 Task: Search one way flight ticket for 4 adults, 1 infant in seat and 1 infant on lap in premium economy from San Diego: San Diego International Airport (lindbergh Field) to Jacksonville: Albert J. Ellis Airport on 5-3-2023. Choice of flights is JetBlue. Number of bags: 1 checked bag. Price is upto 107000. Outbound departure time preference is 20:00.
Action: Mouse moved to (300, 256)
Screenshot: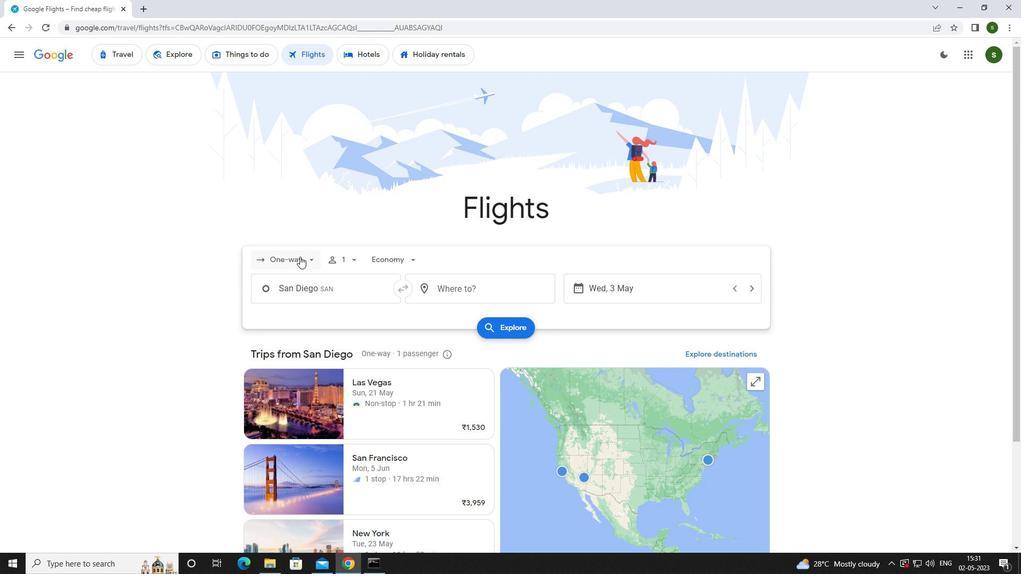 
Action: Mouse pressed left at (300, 256)
Screenshot: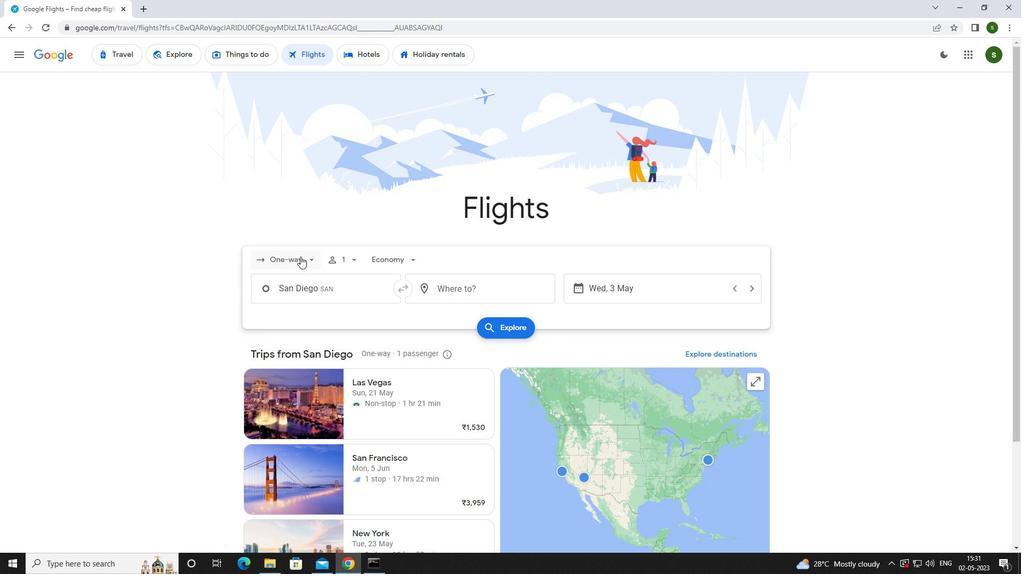 
Action: Mouse moved to (300, 307)
Screenshot: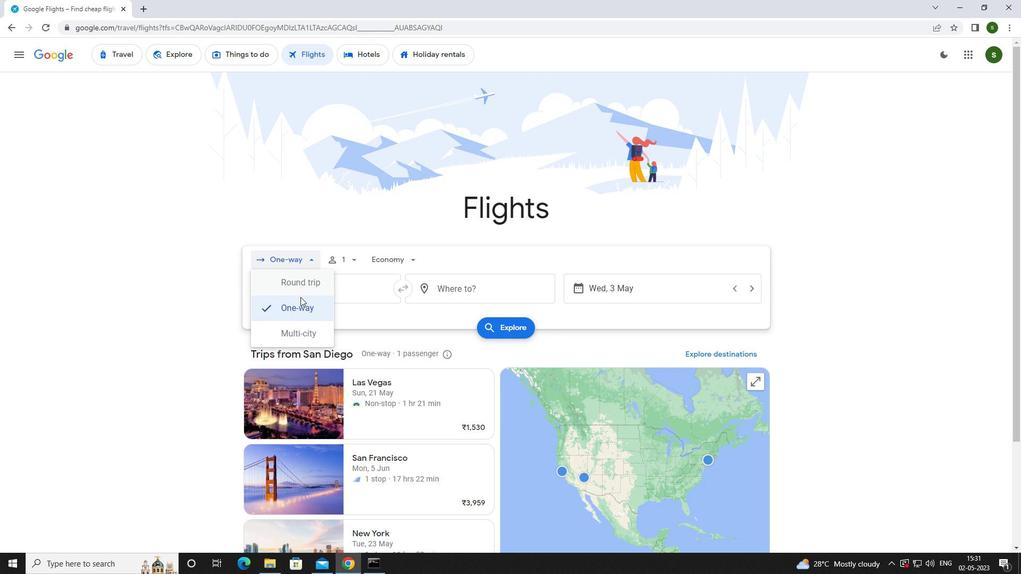 
Action: Mouse pressed left at (300, 307)
Screenshot: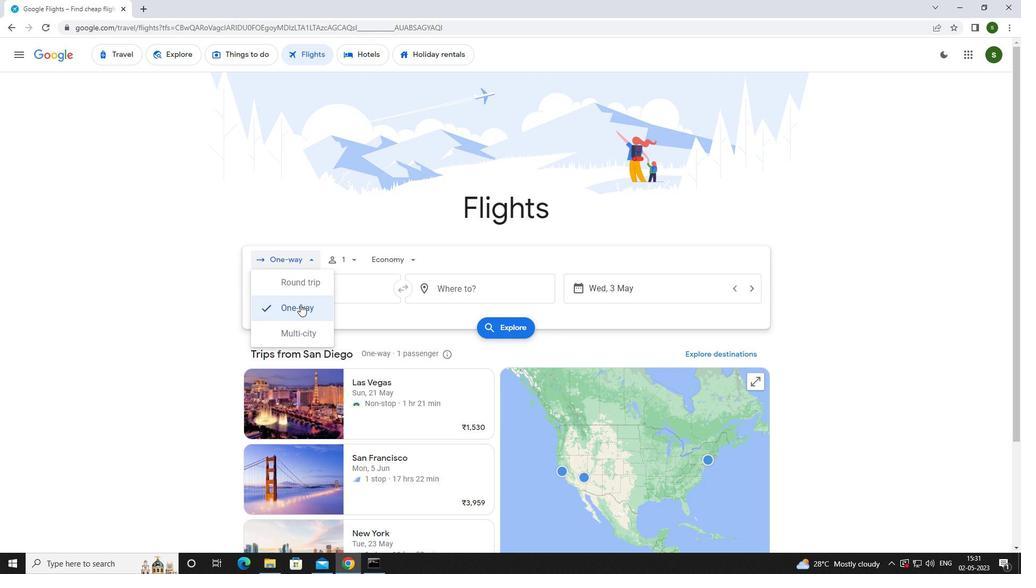 
Action: Mouse moved to (351, 260)
Screenshot: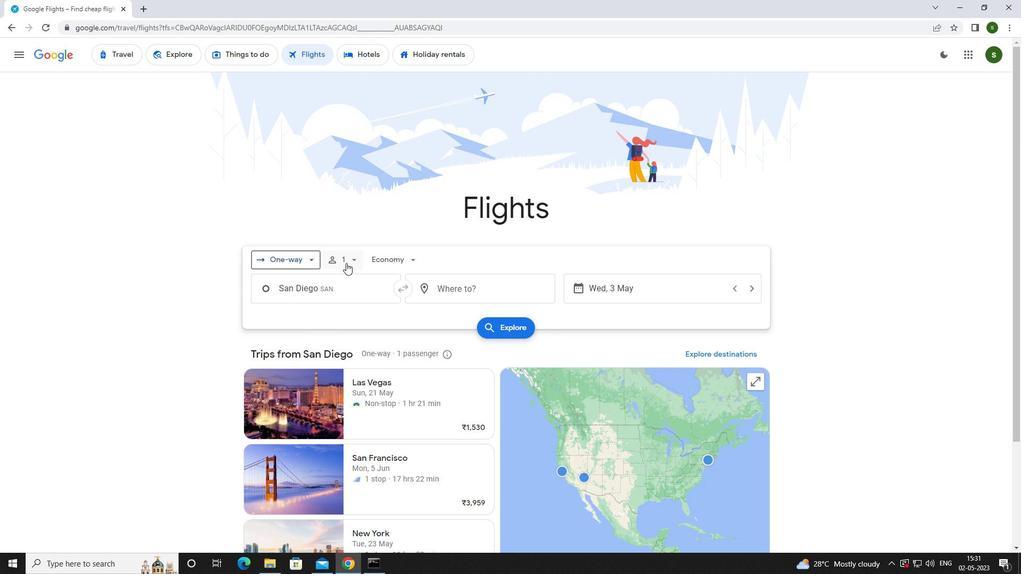 
Action: Mouse pressed left at (351, 260)
Screenshot: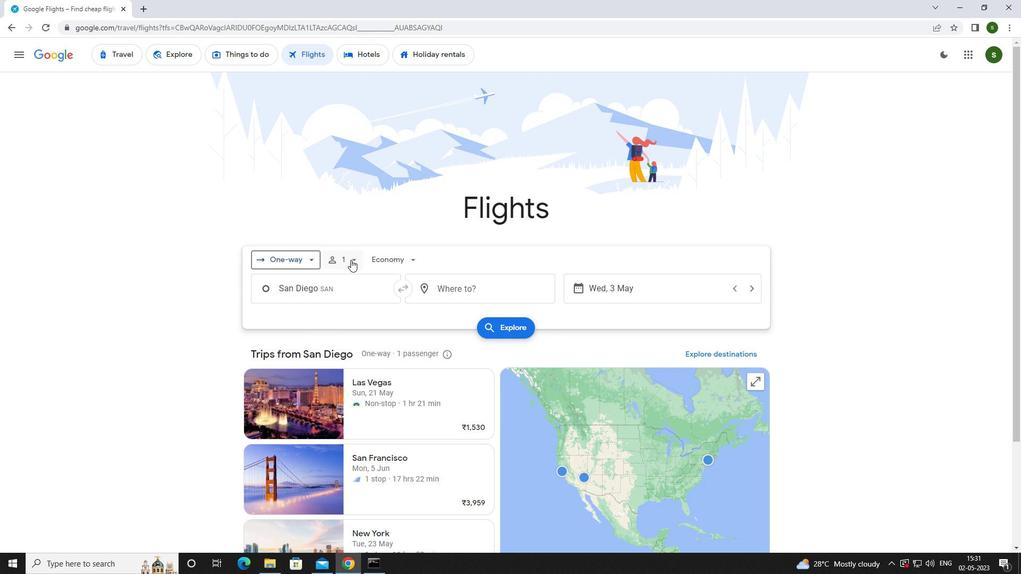 
Action: Mouse moved to (431, 284)
Screenshot: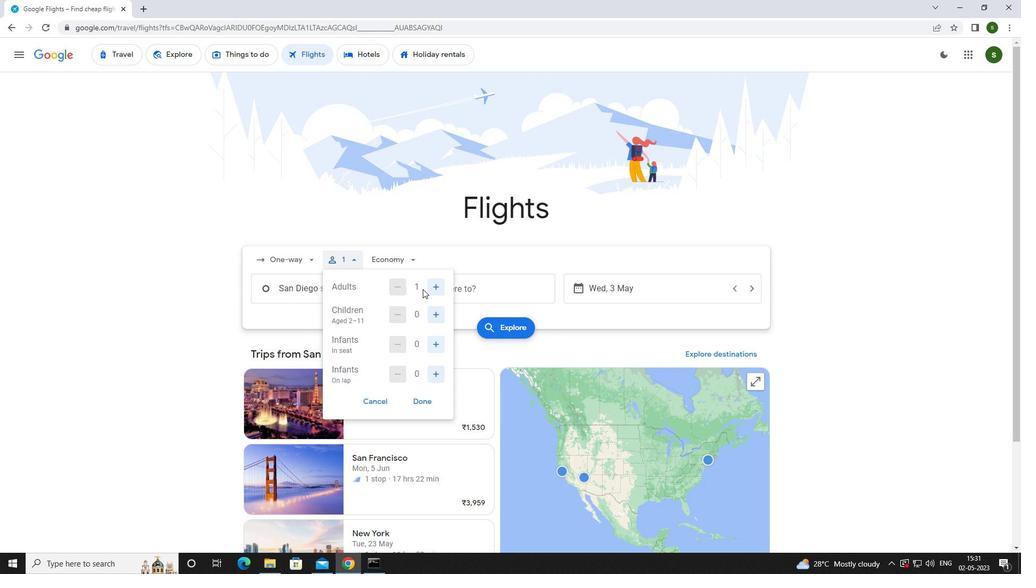 
Action: Mouse pressed left at (431, 284)
Screenshot: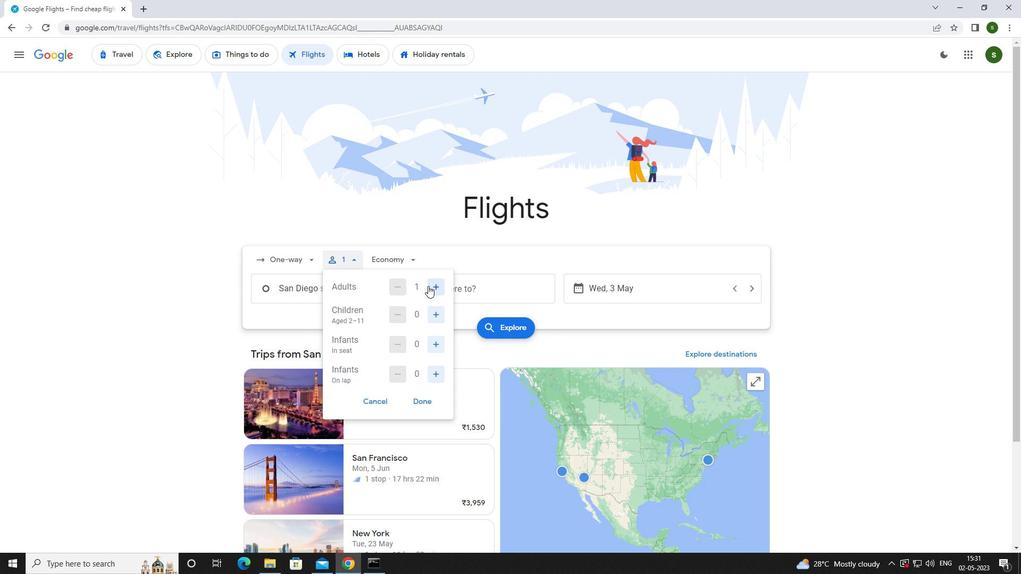 
Action: Mouse pressed left at (431, 284)
Screenshot: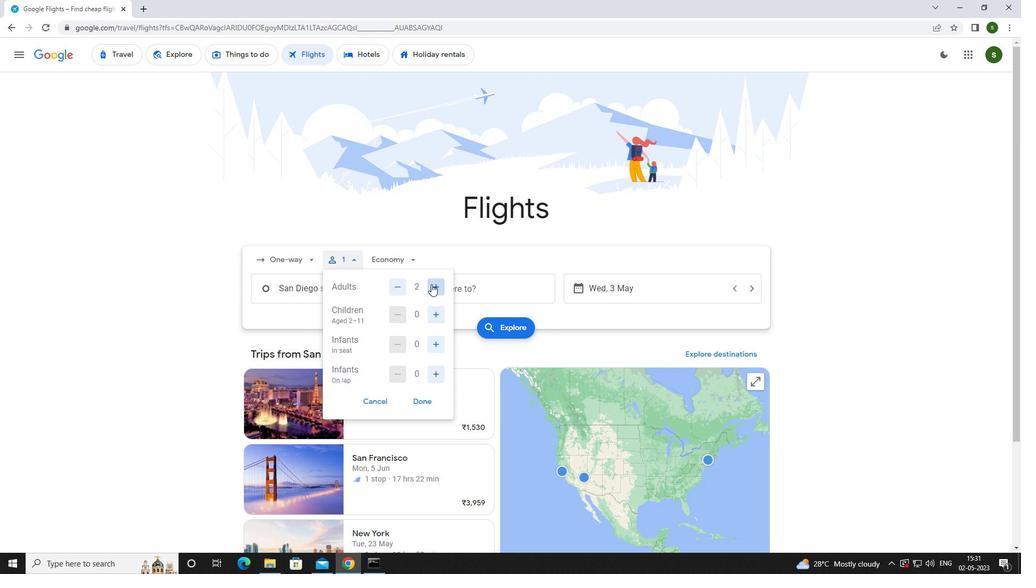 
Action: Mouse pressed left at (431, 284)
Screenshot: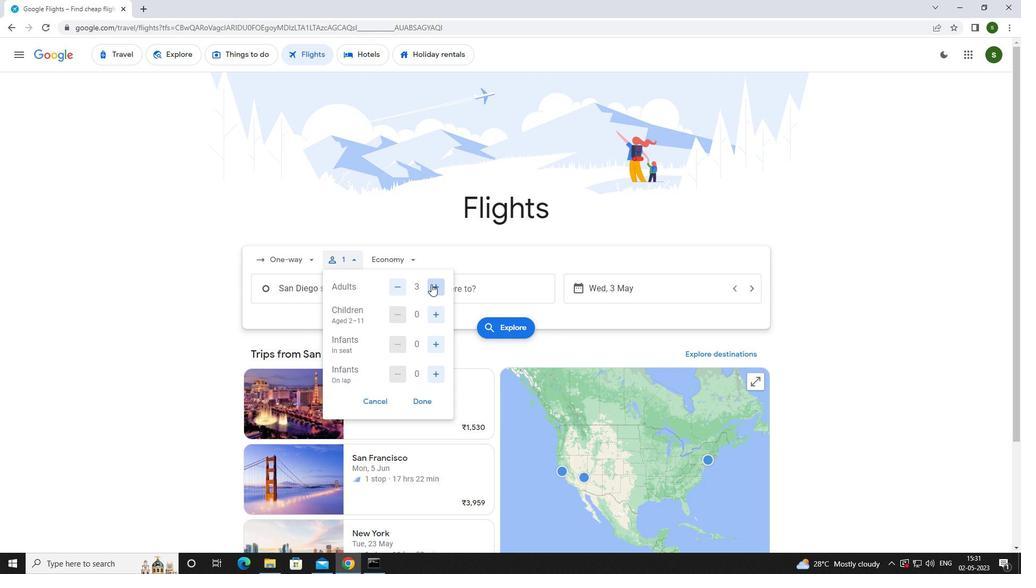 
Action: Mouse moved to (435, 348)
Screenshot: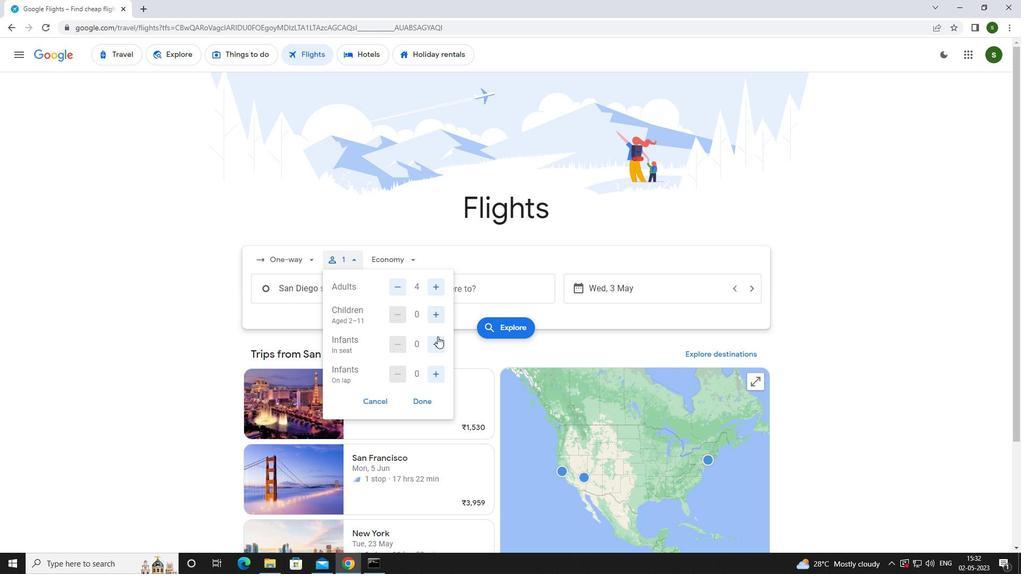 
Action: Mouse pressed left at (435, 348)
Screenshot: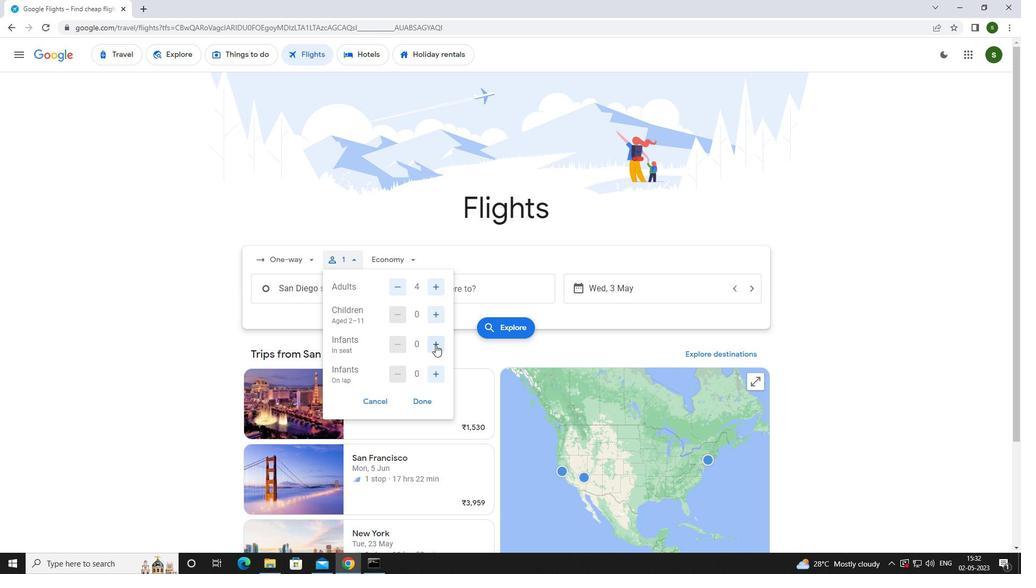 
Action: Mouse moved to (435, 377)
Screenshot: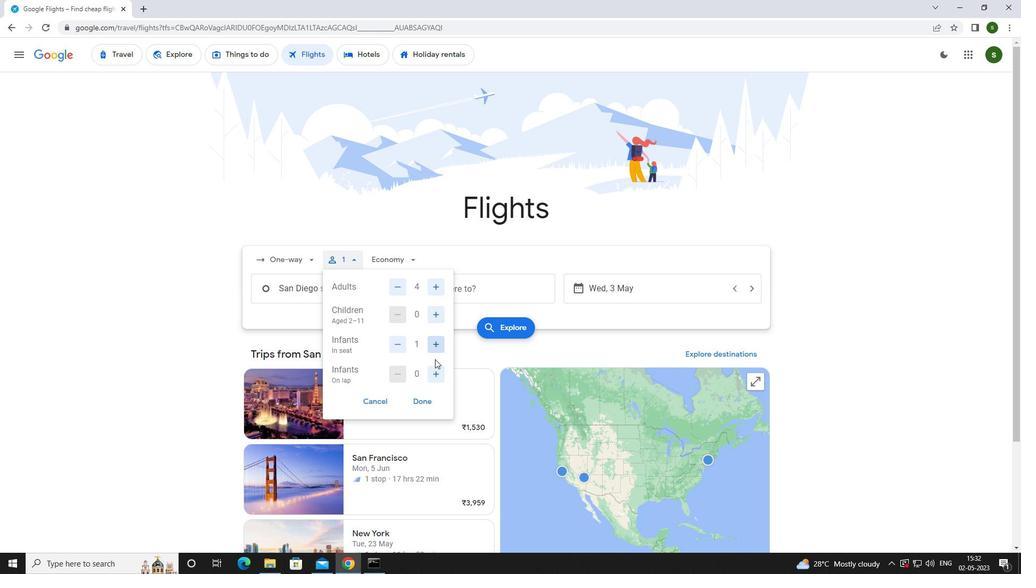 
Action: Mouse pressed left at (435, 377)
Screenshot: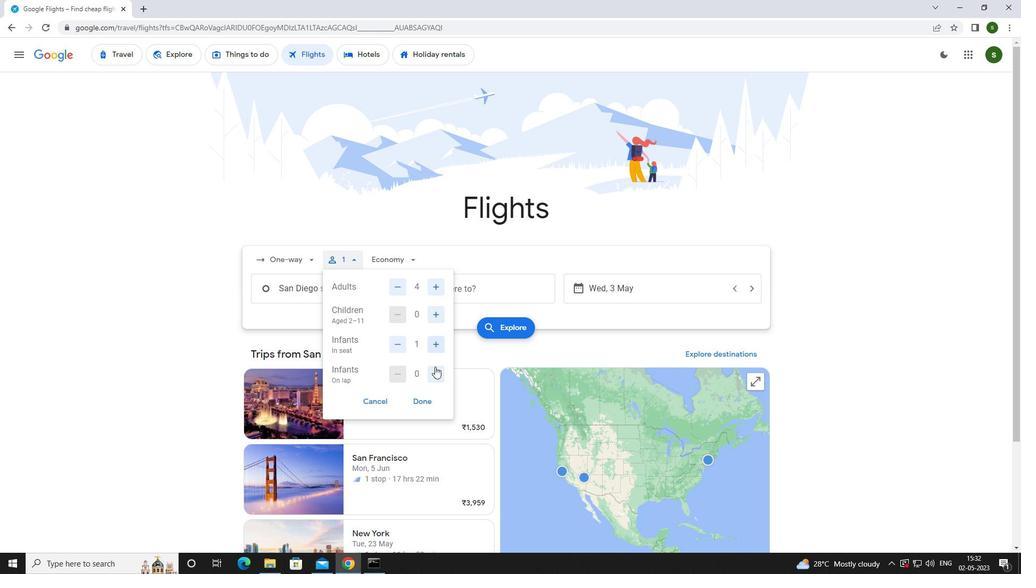 
Action: Mouse moved to (406, 266)
Screenshot: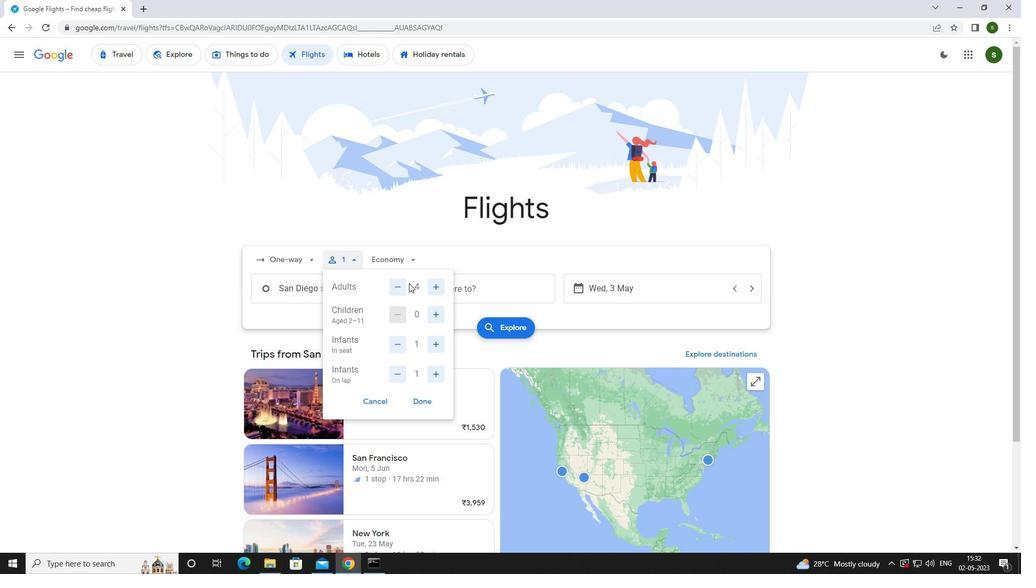 
Action: Mouse pressed left at (406, 266)
Screenshot: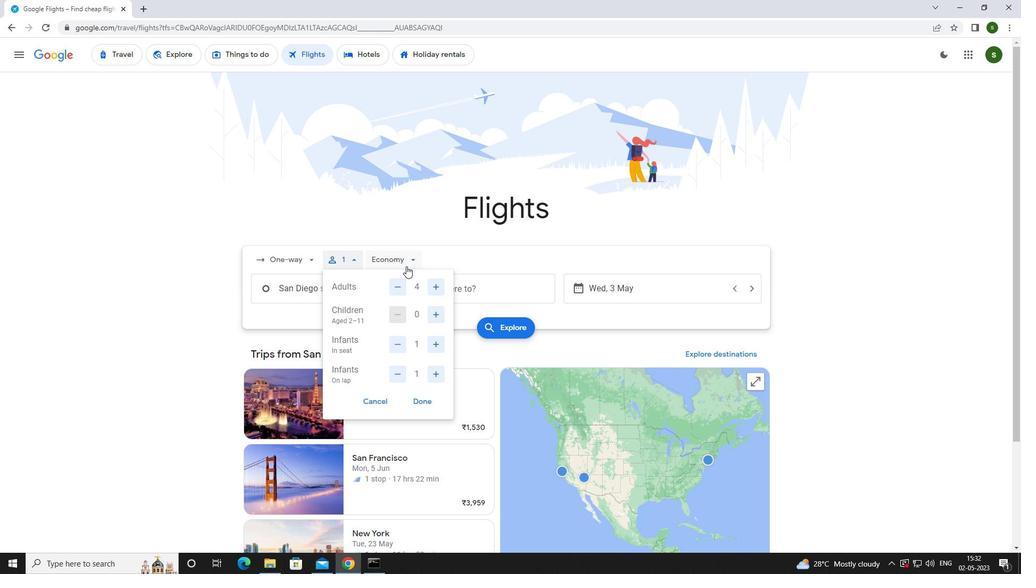 
Action: Mouse moved to (409, 305)
Screenshot: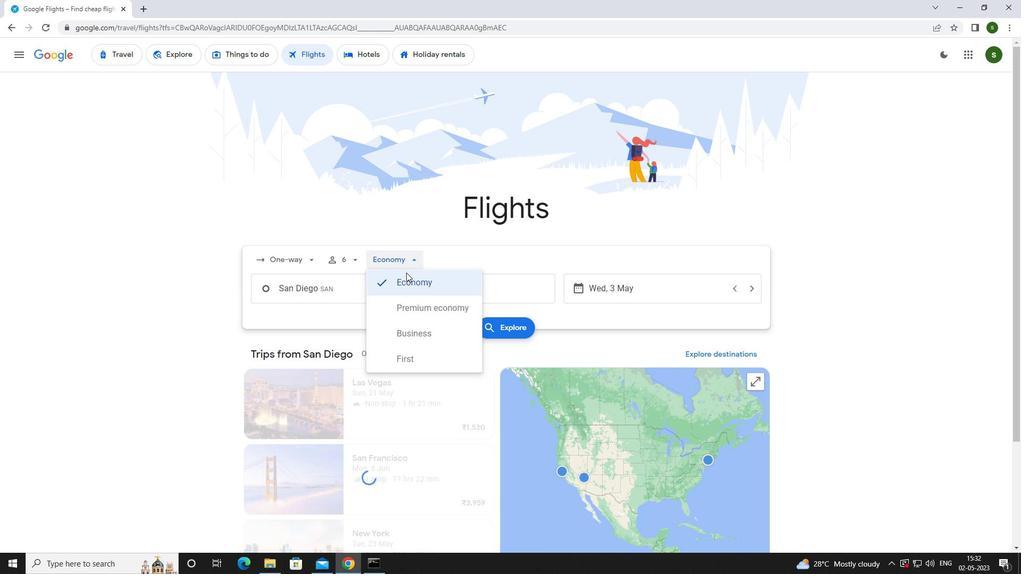 
Action: Mouse pressed left at (409, 305)
Screenshot: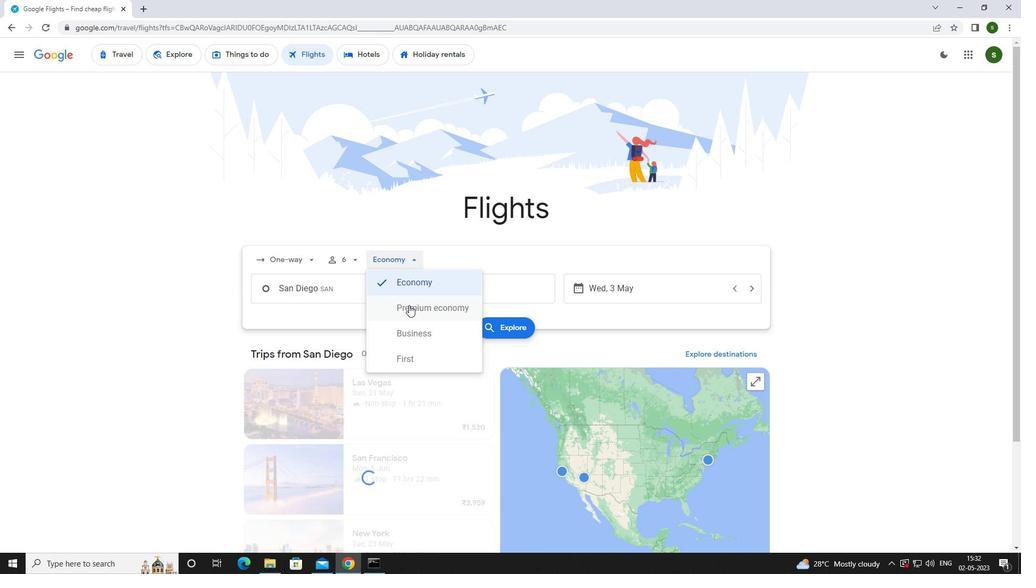
Action: Mouse moved to (370, 292)
Screenshot: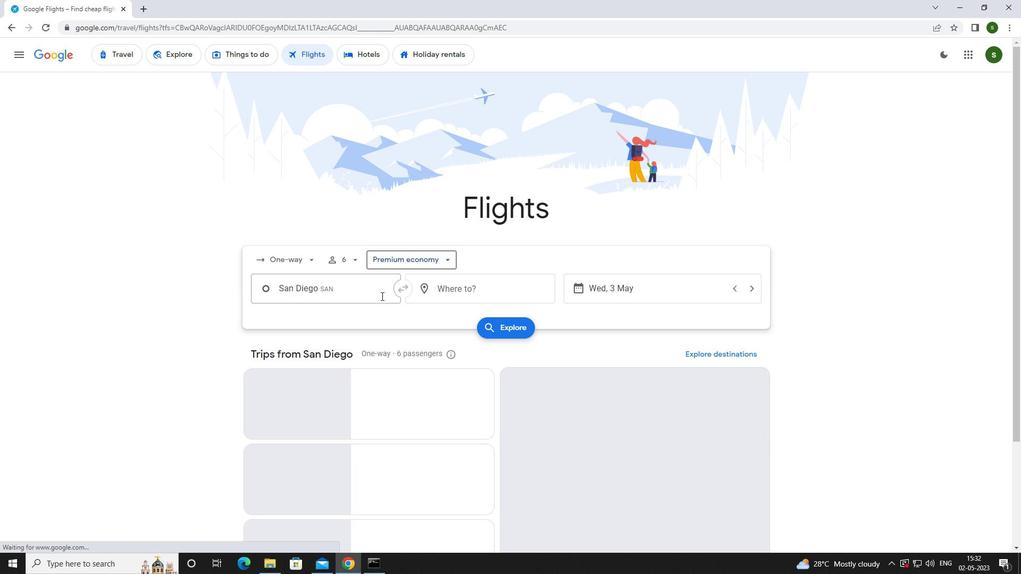 
Action: Mouse pressed left at (370, 292)
Screenshot: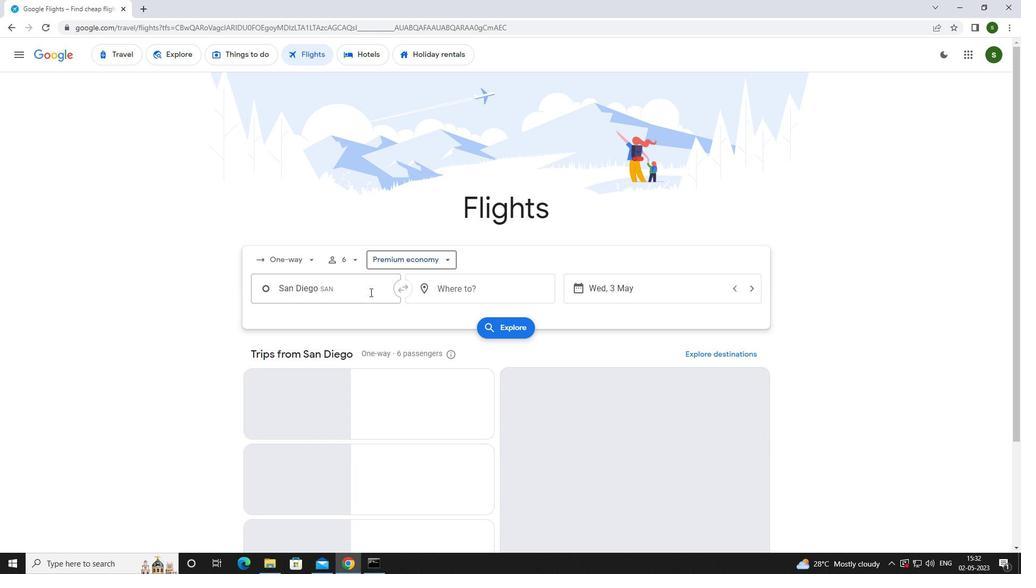
Action: Mouse moved to (369, 292)
Screenshot: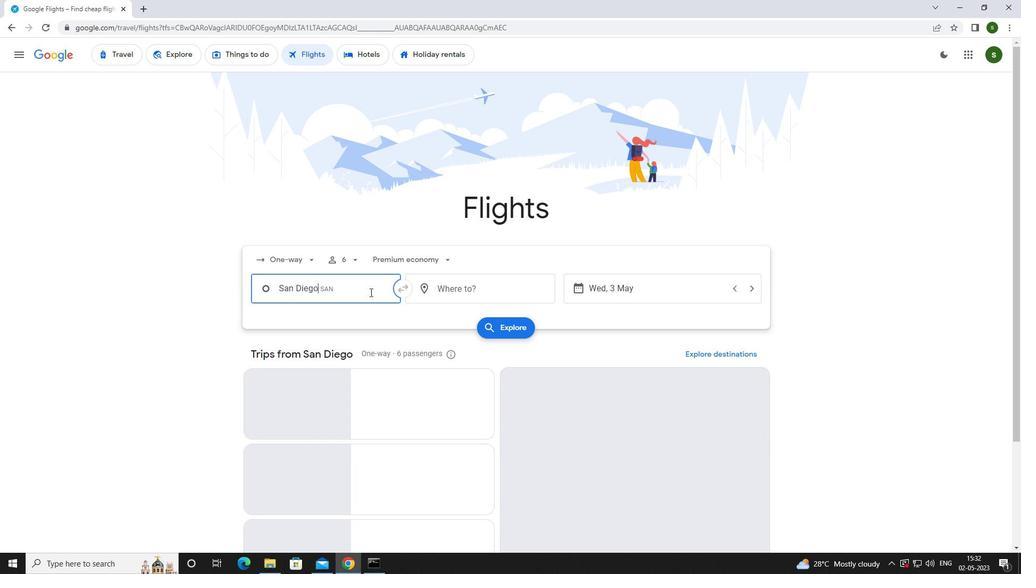 
Action: Key pressed <Key.caps_lock>s<Key.caps_lock>an<Key.space><Key.caps_lock>d<Key.caps_lock>iego
Screenshot: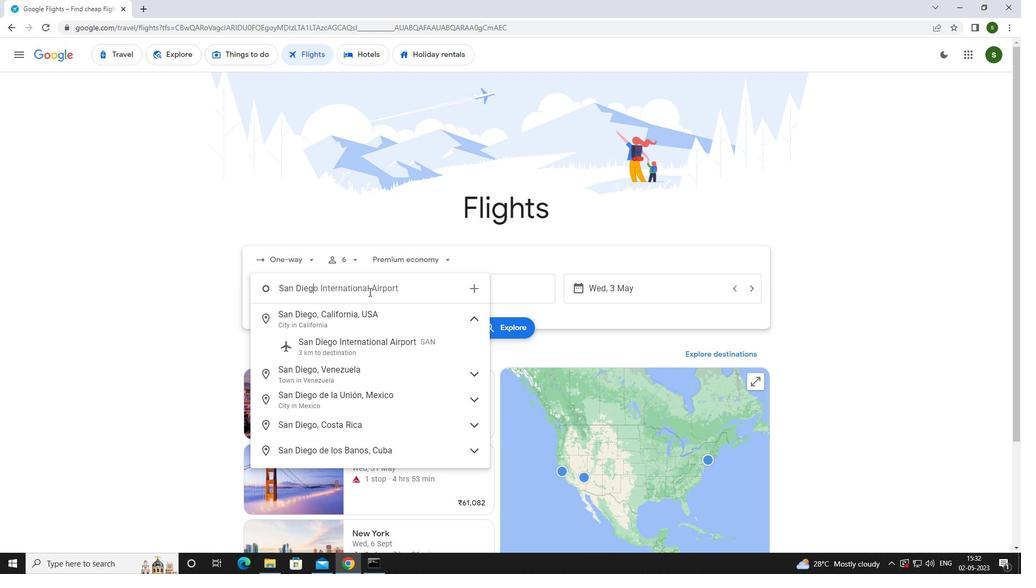 
Action: Mouse moved to (356, 344)
Screenshot: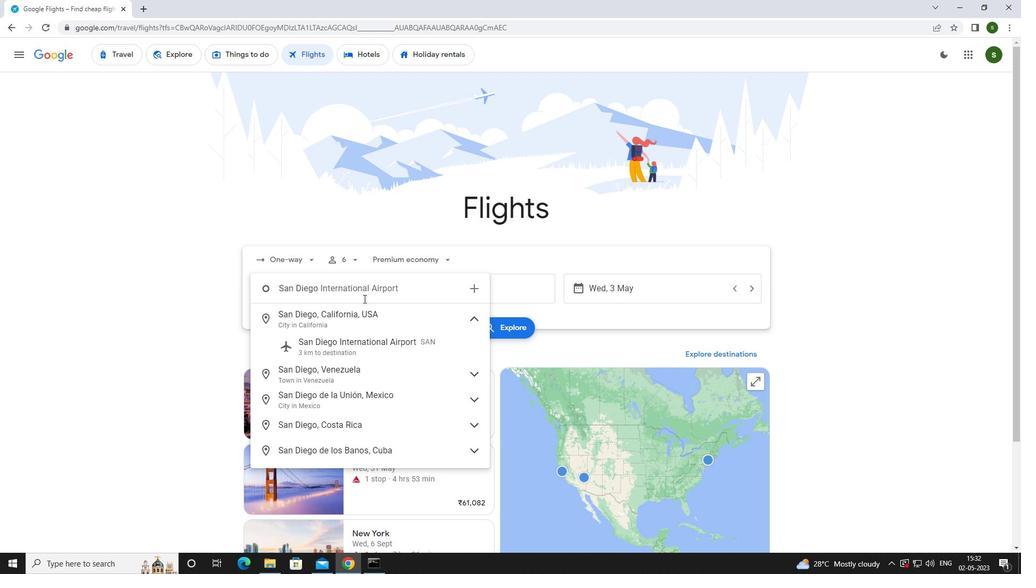 
Action: Mouse pressed left at (356, 344)
Screenshot: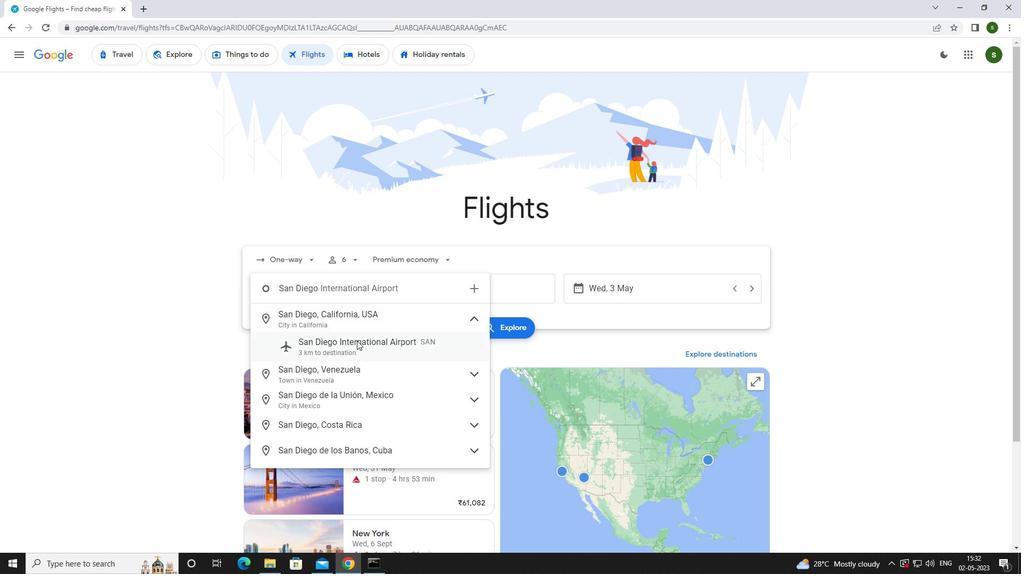 
Action: Mouse moved to (472, 290)
Screenshot: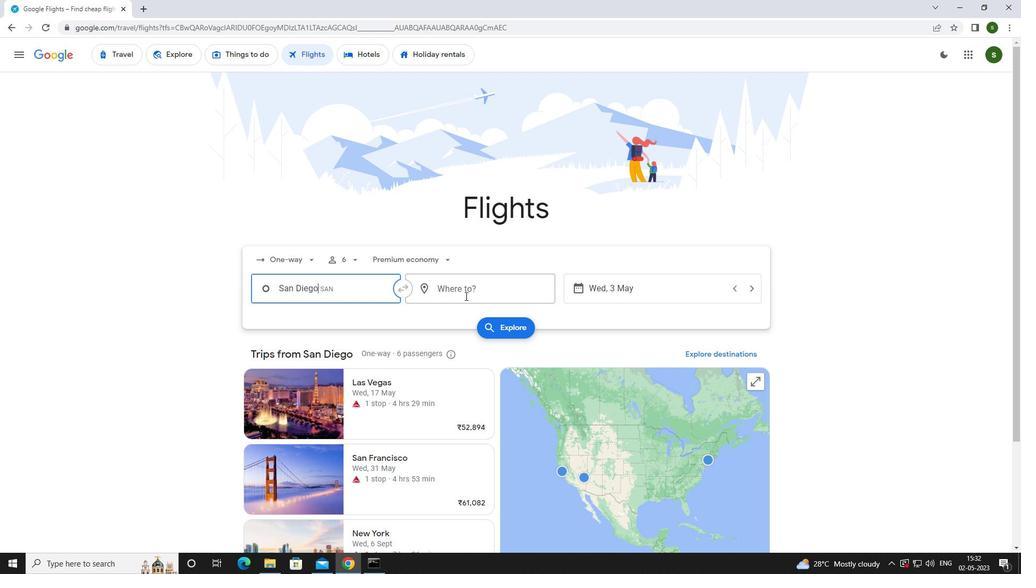 
Action: Mouse pressed left at (472, 290)
Screenshot: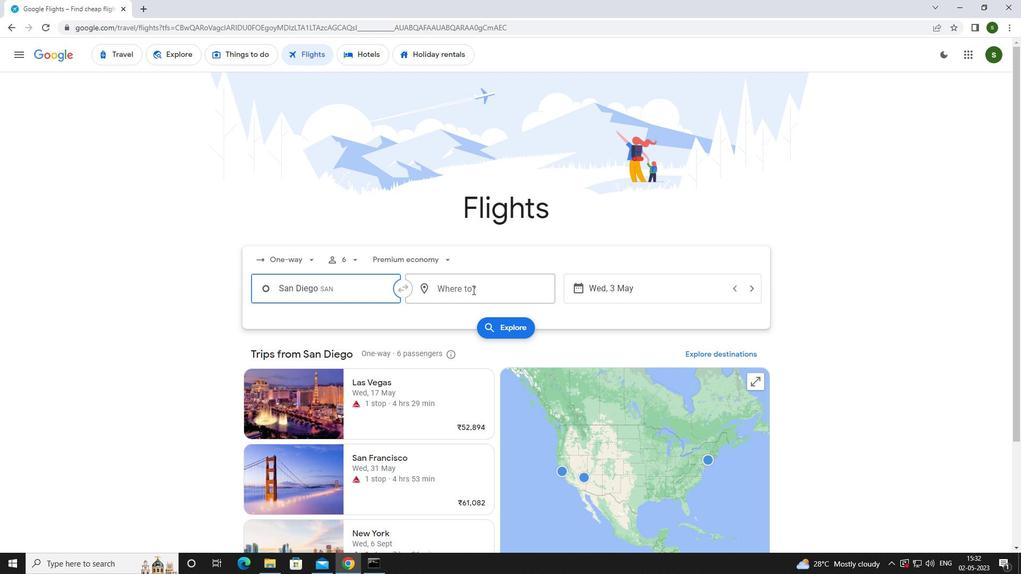 
Action: Mouse moved to (441, 299)
Screenshot: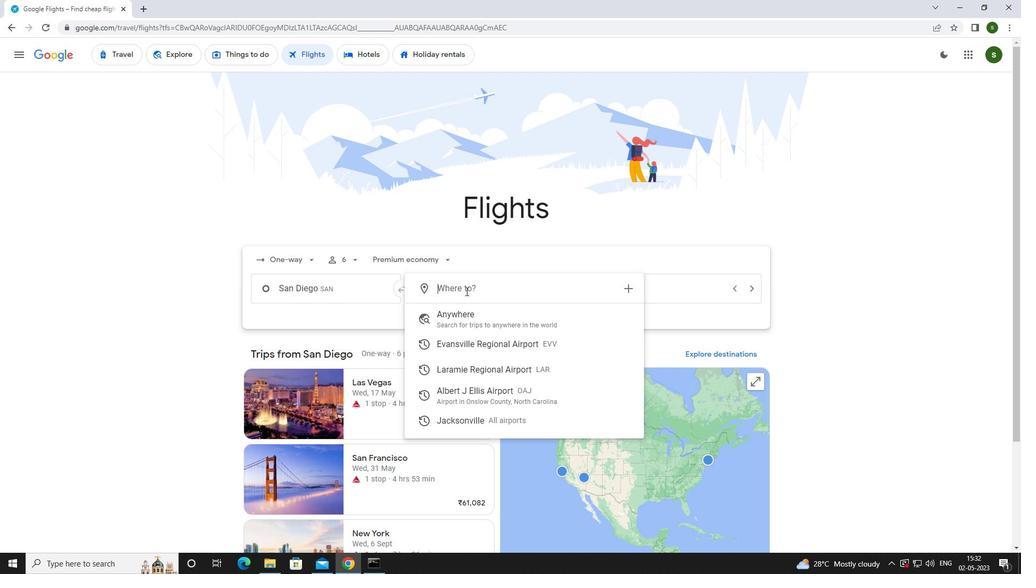 
Action: Key pressed <Key.caps_lock>a<Key.caps_lock>lbert<Key.space>
Screenshot: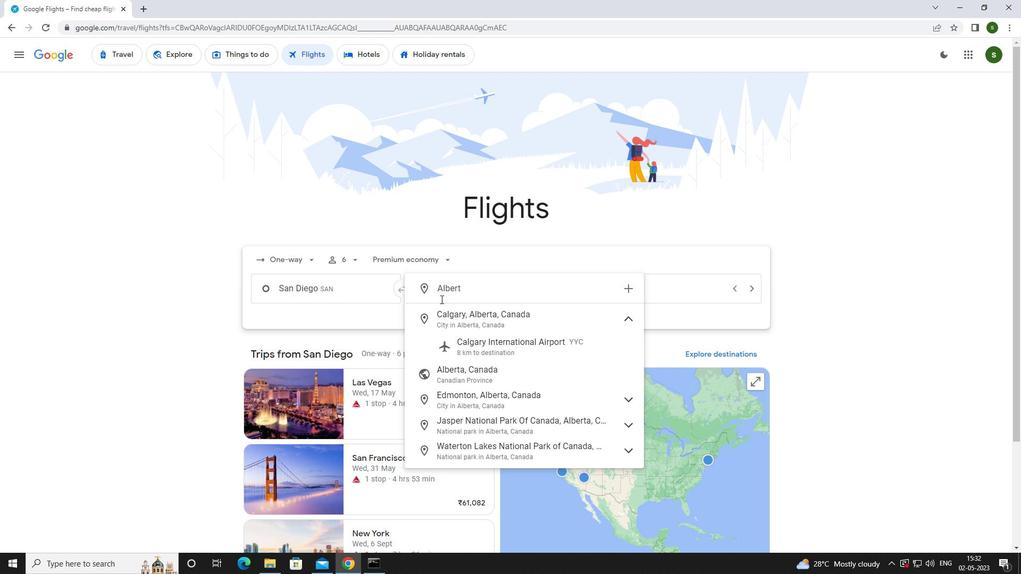 
Action: Mouse moved to (474, 318)
Screenshot: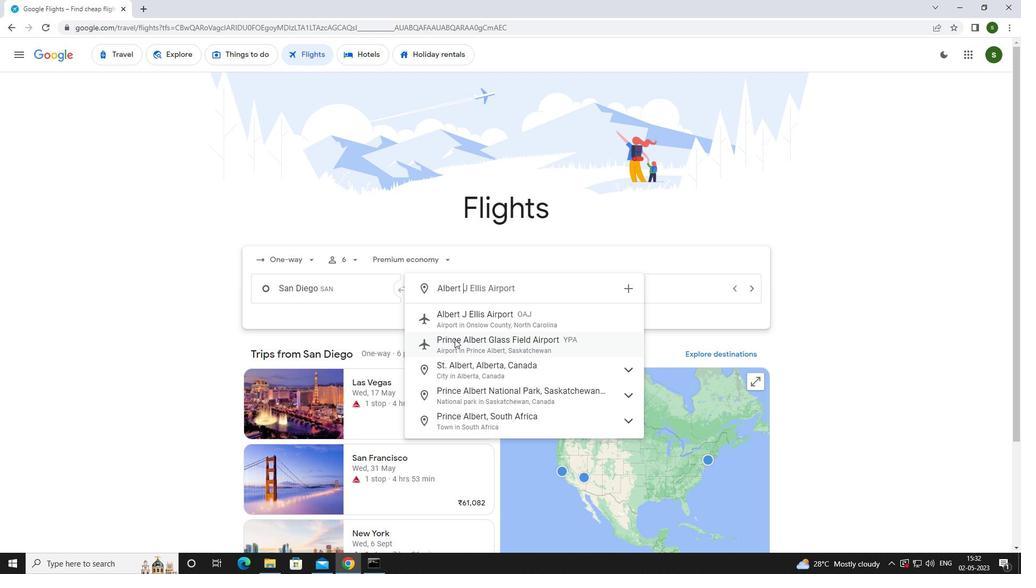 
Action: Mouse pressed left at (474, 318)
Screenshot: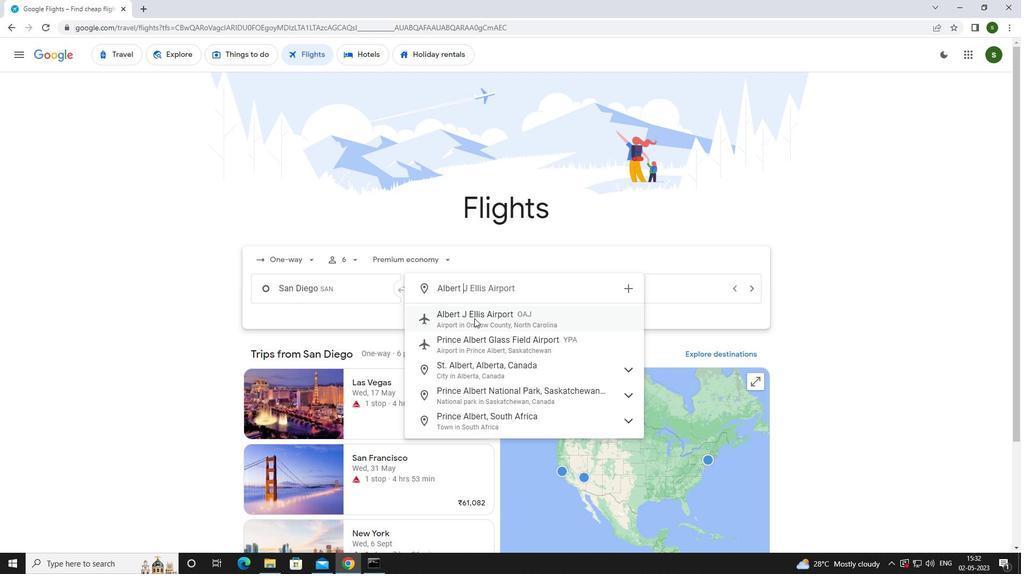 
Action: Mouse moved to (635, 294)
Screenshot: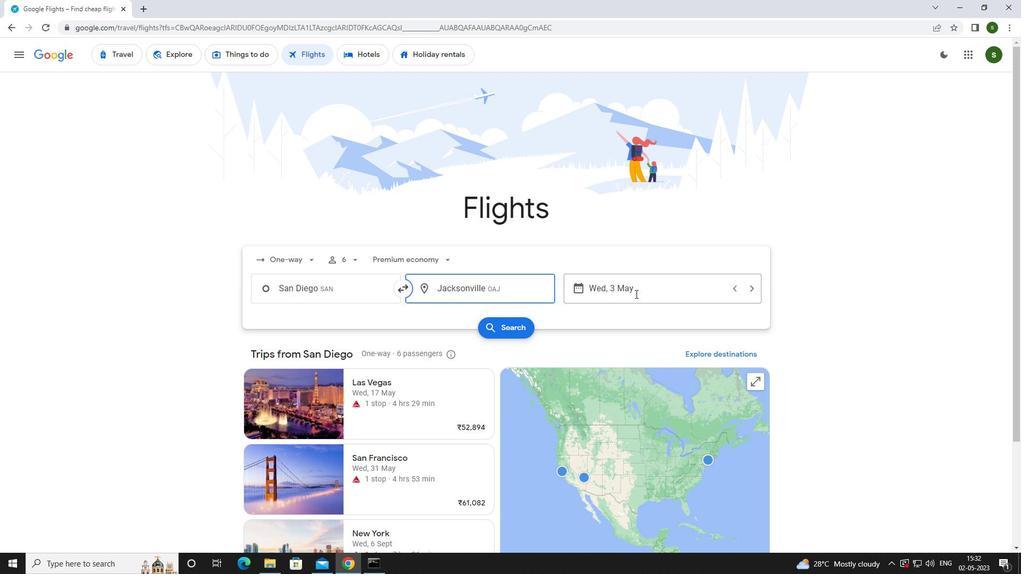 
Action: Mouse pressed left at (635, 294)
Screenshot: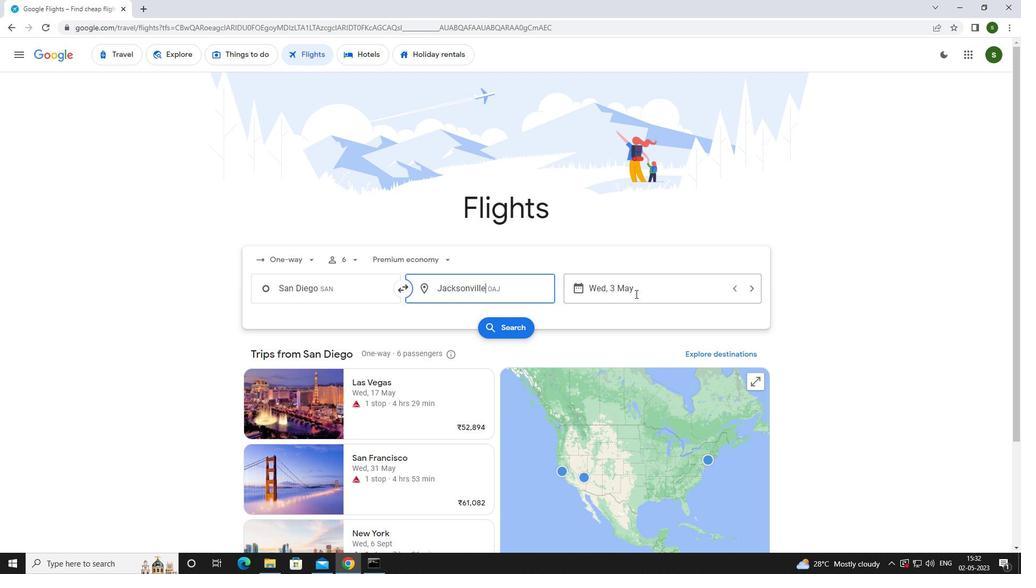 
Action: Mouse moved to (455, 365)
Screenshot: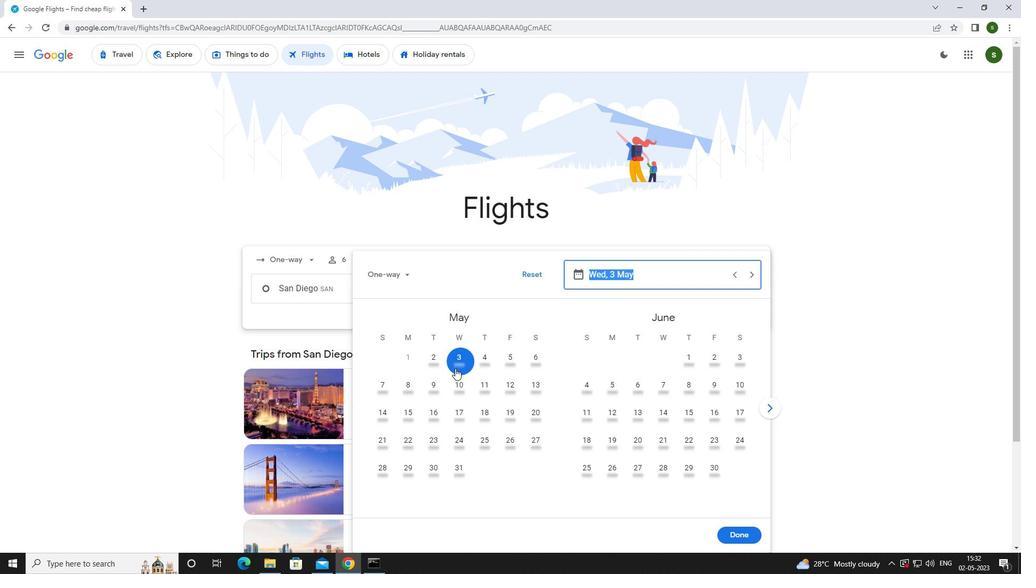 
Action: Mouse pressed left at (455, 365)
Screenshot: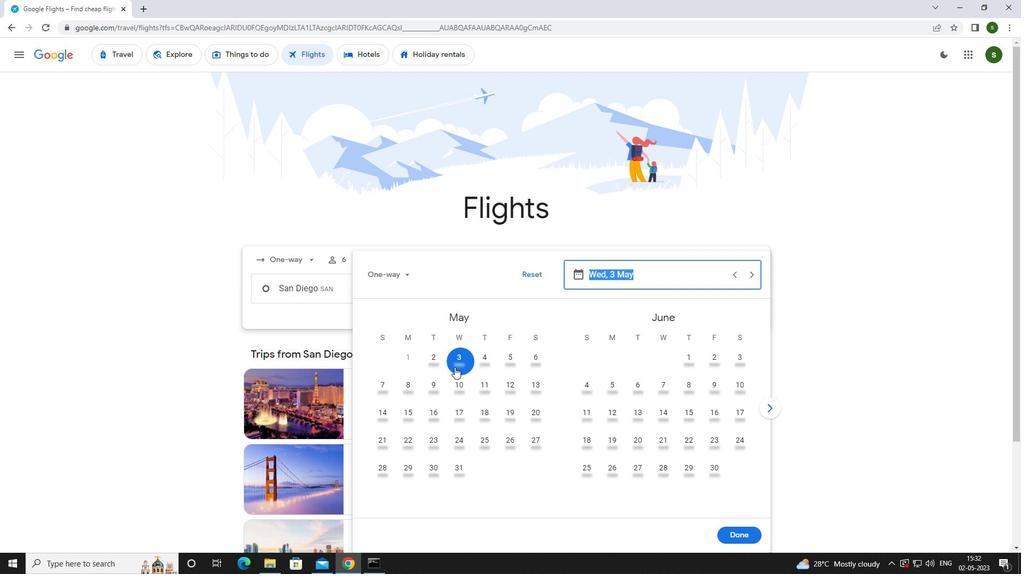 
Action: Mouse moved to (726, 534)
Screenshot: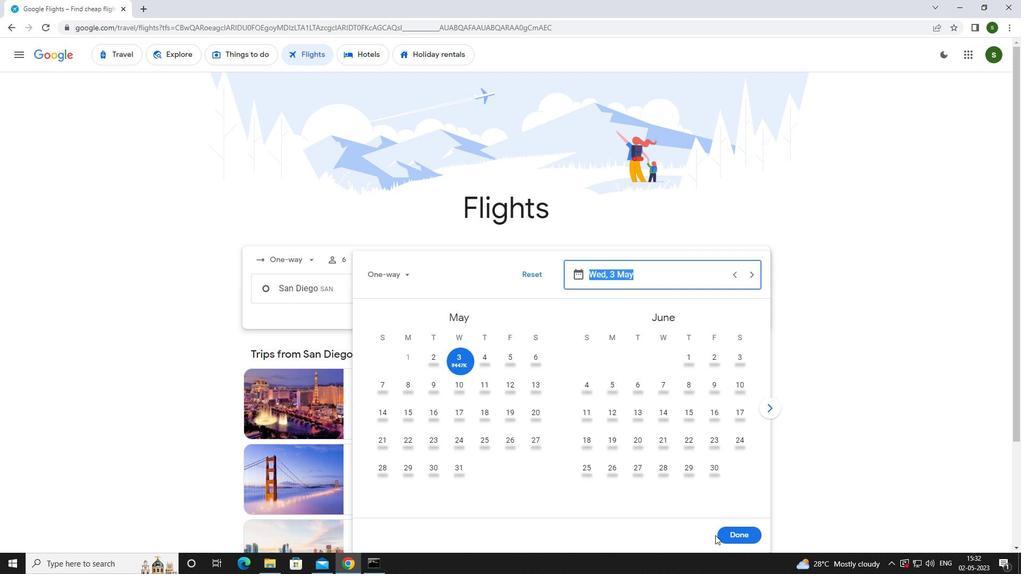 
Action: Mouse pressed left at (726, 534)
Screenshot: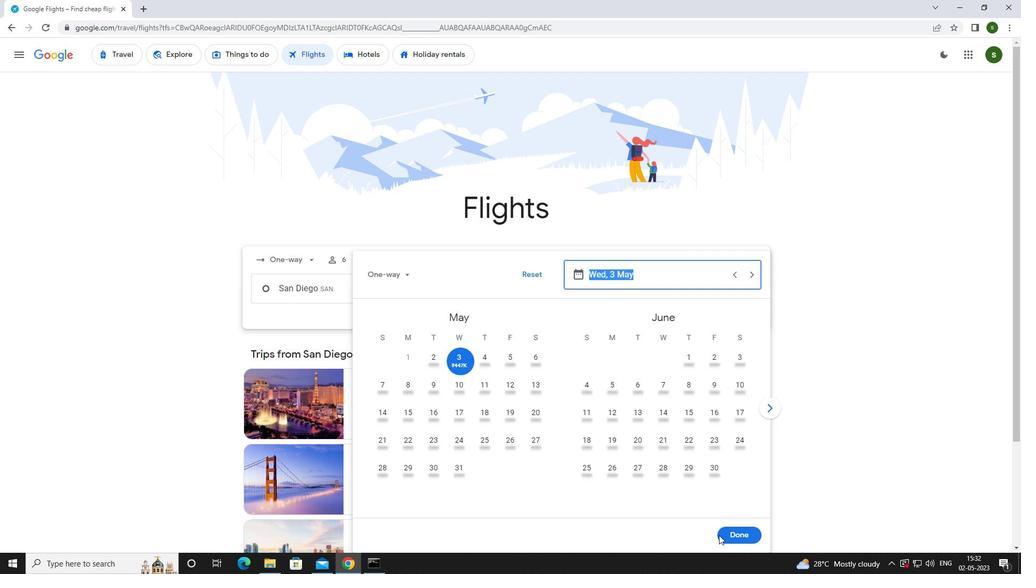 
Action: Mouse moved to (506, 322)
Screenshot: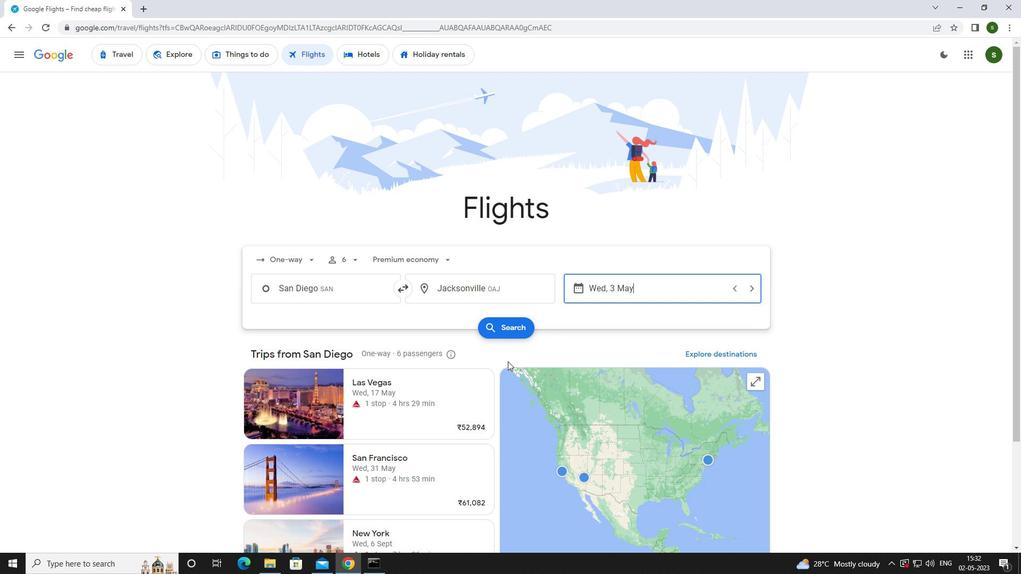 
Action: Mouse pressed left at (506, 322)
Screenshot: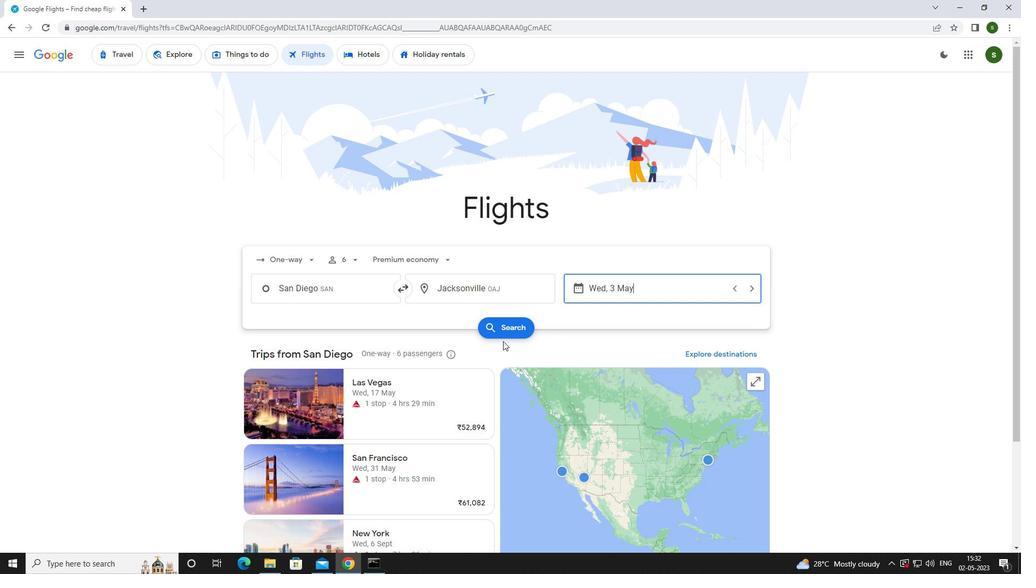 
Action: Mouse moved to (268, 151)
Screenshot: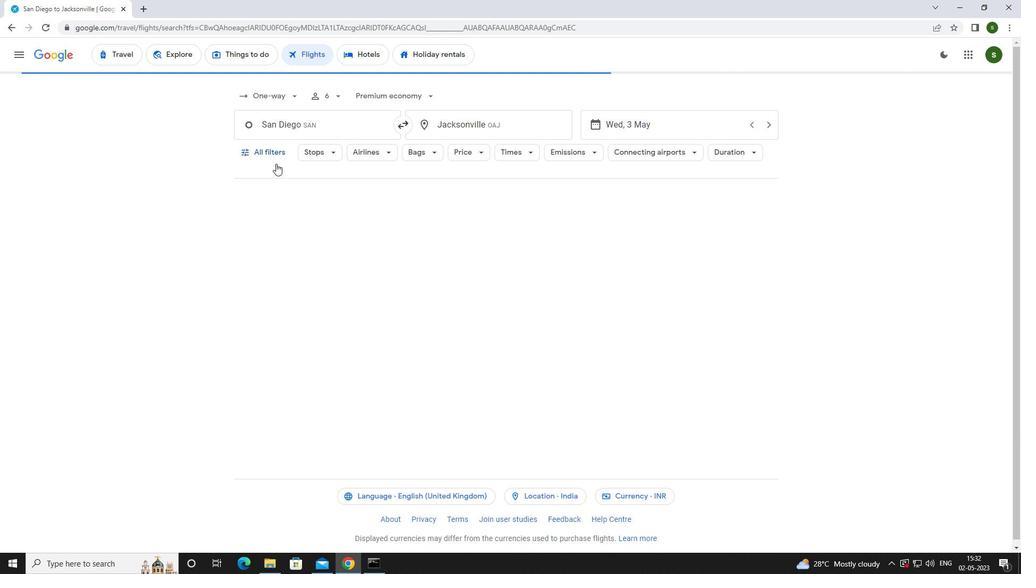 
Action: Mouse pressed left at (268, 151)
Screenshot: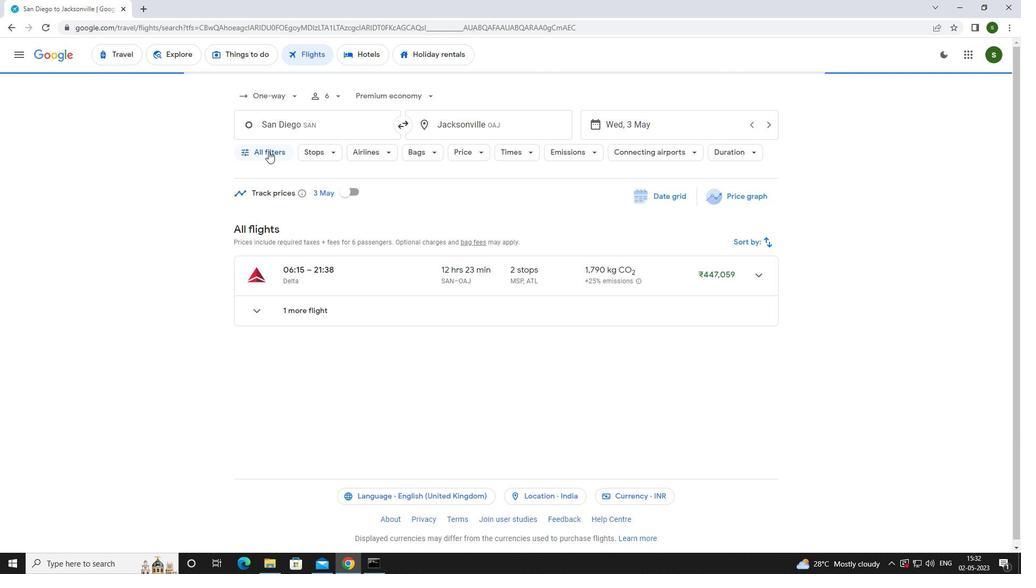 
Action: Mouse moved to (400, 377)
Screenshot: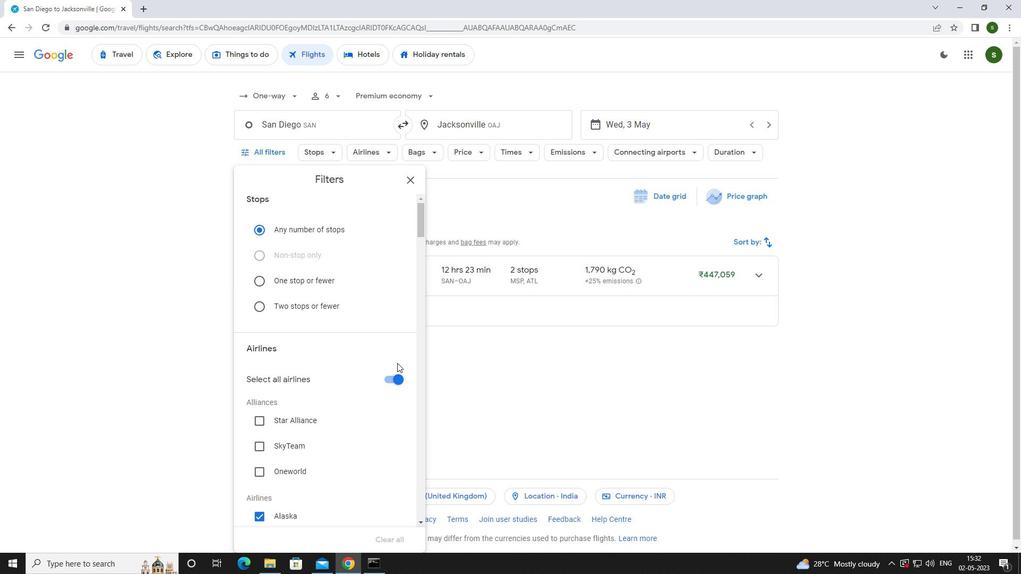 
Action: Mouse pressed left at (400, 377)
Screenshot: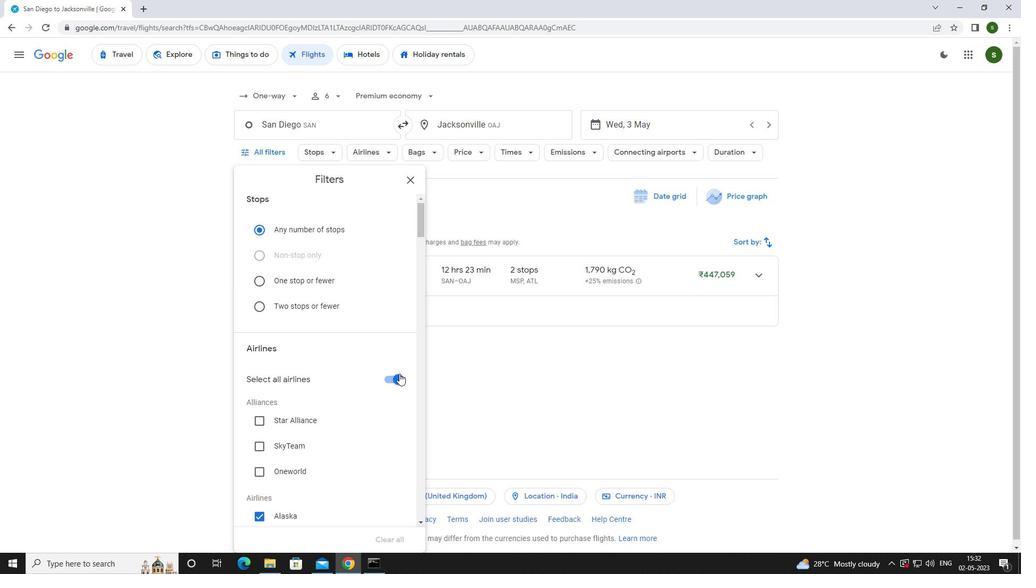 
Action: Mouse moved to (360, 327)
Screenshot: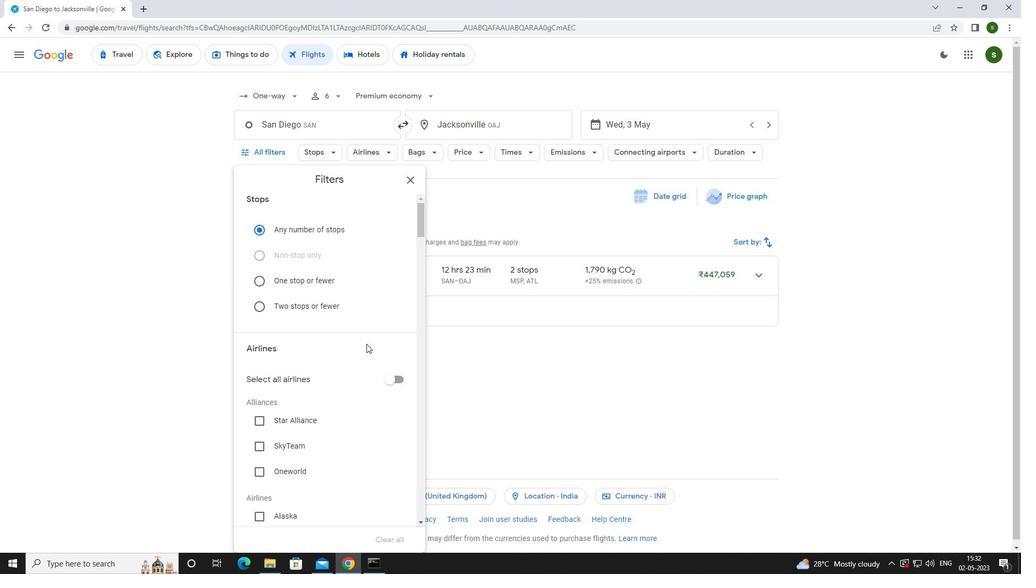 
Action: Mouse scrolled (360, 326) with delta (0, 0)
Screenshot: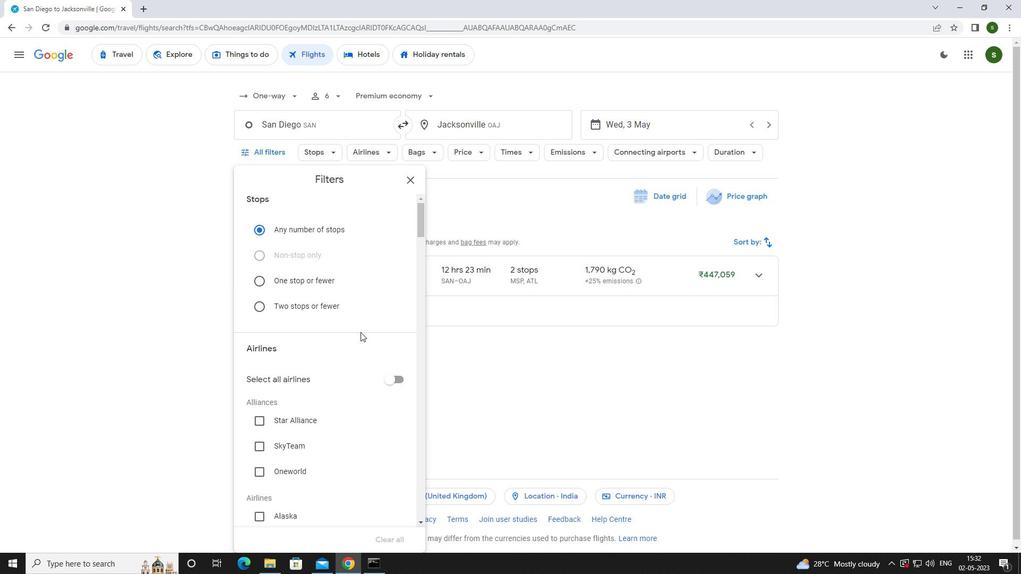 
Action: Mouse scrolled (360, 326) with delta (0, 0)
Screenshot: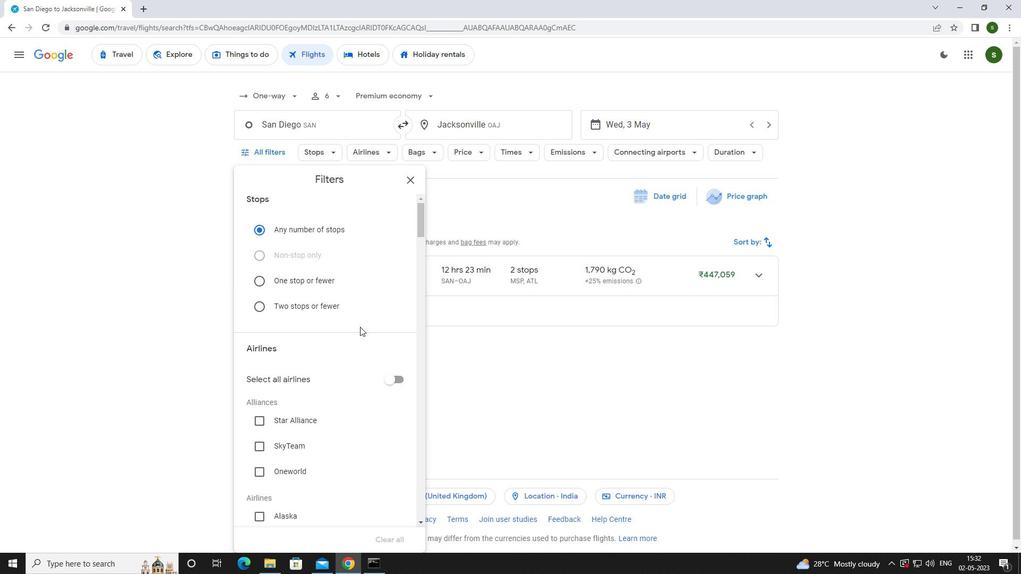 
Action: Mouse scrolled (360, 326) with delta (0, 0)
Screenshot: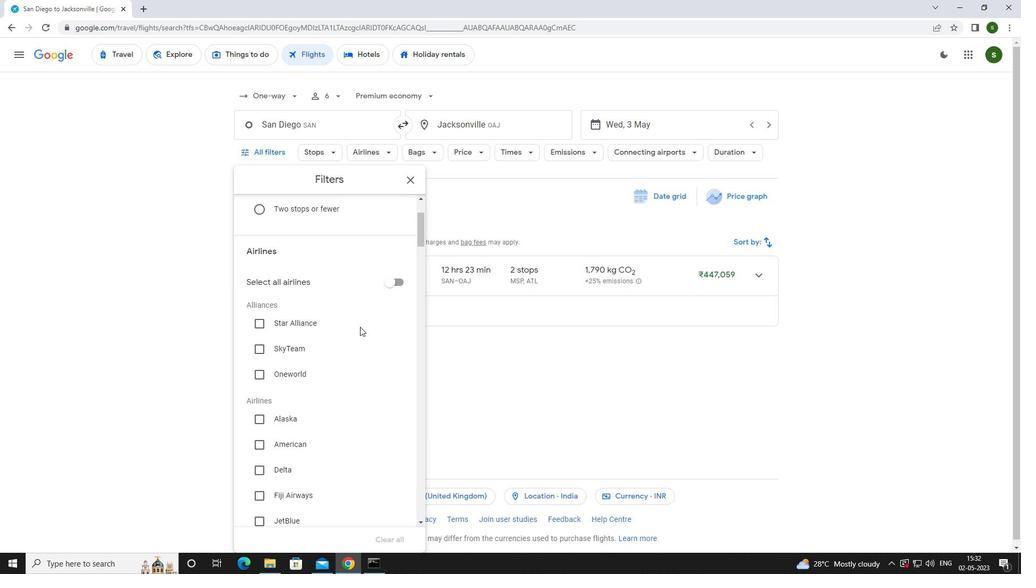 
Action: Mouse moved to (289, 452)
Screenshot: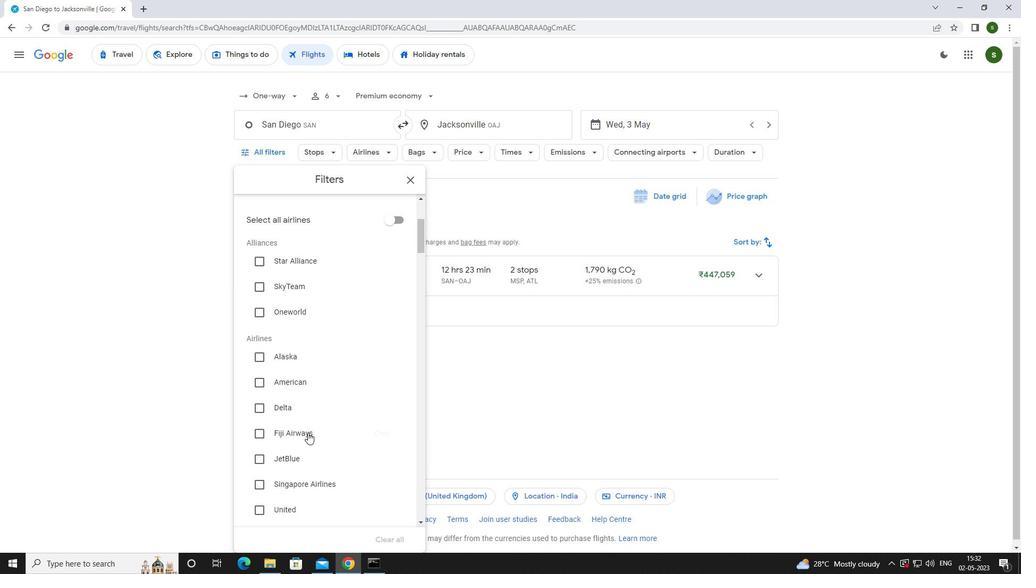 
Action: Mouse pressed left at (289, 452)
Screenshot: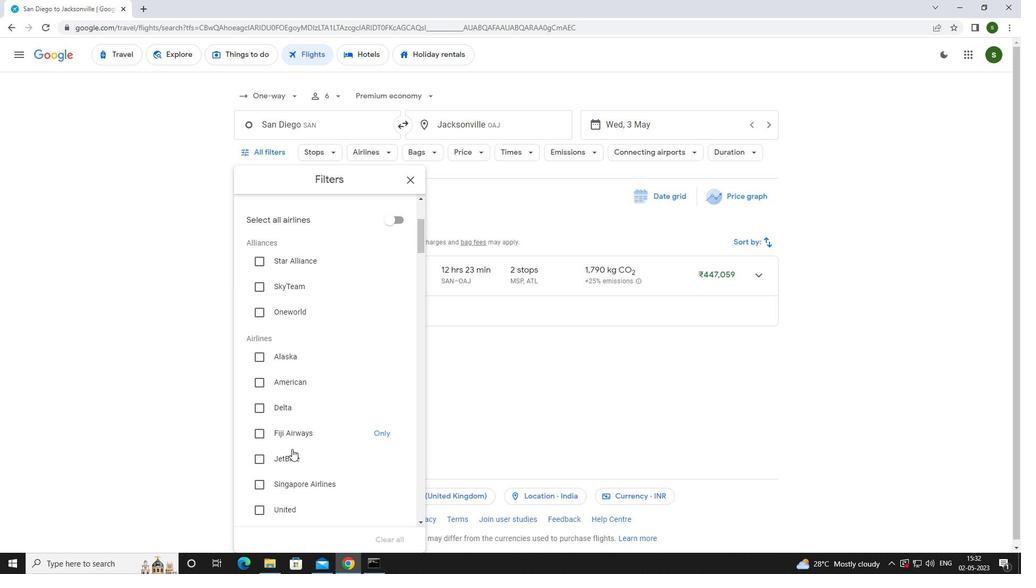 
Action: Mouse moved to (318, 406)
Screenshot: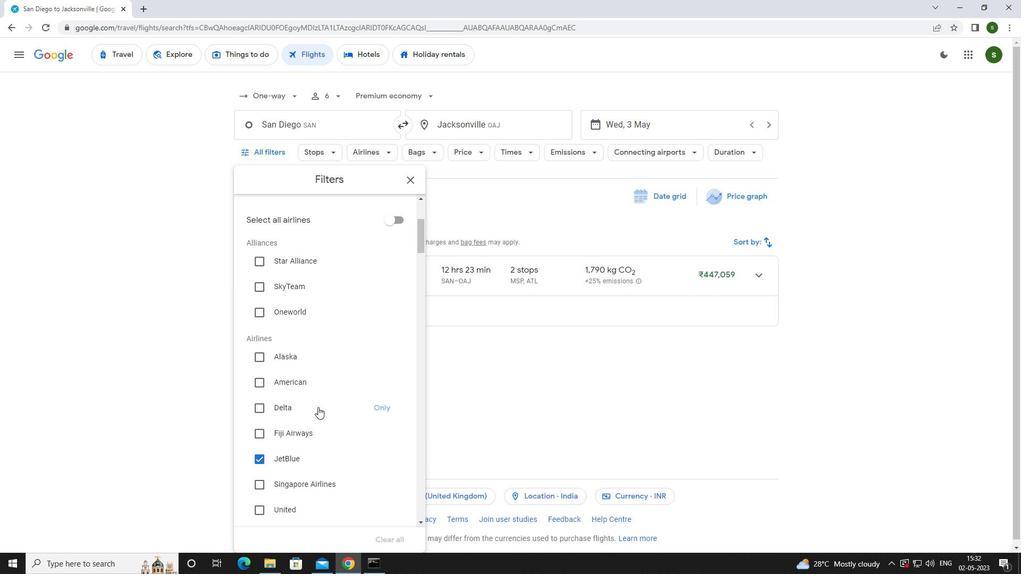 
Action: Mouse scrolled (318, 405) with delta (0, 0)
Screenshot: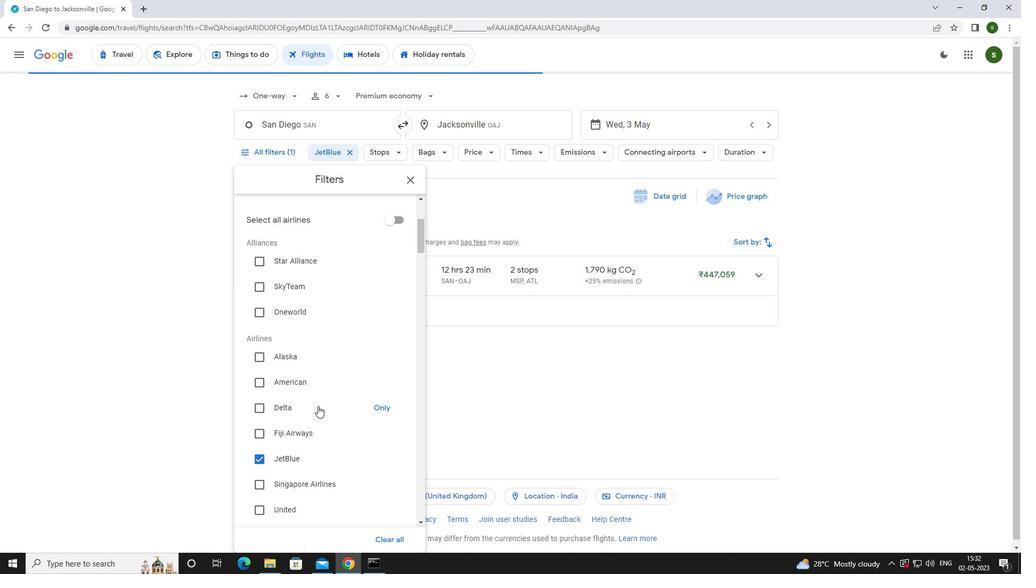 
Action: Mouse moved to (317, 405)
Screenshot: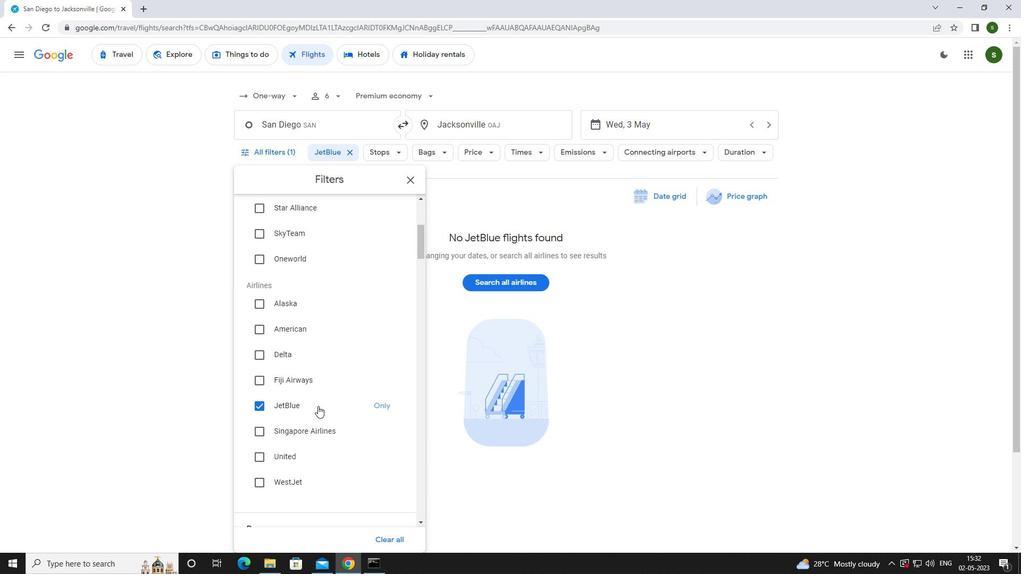 
Action: Mouse scrolled (317, 405) with delta (0, 0)
Screenshot: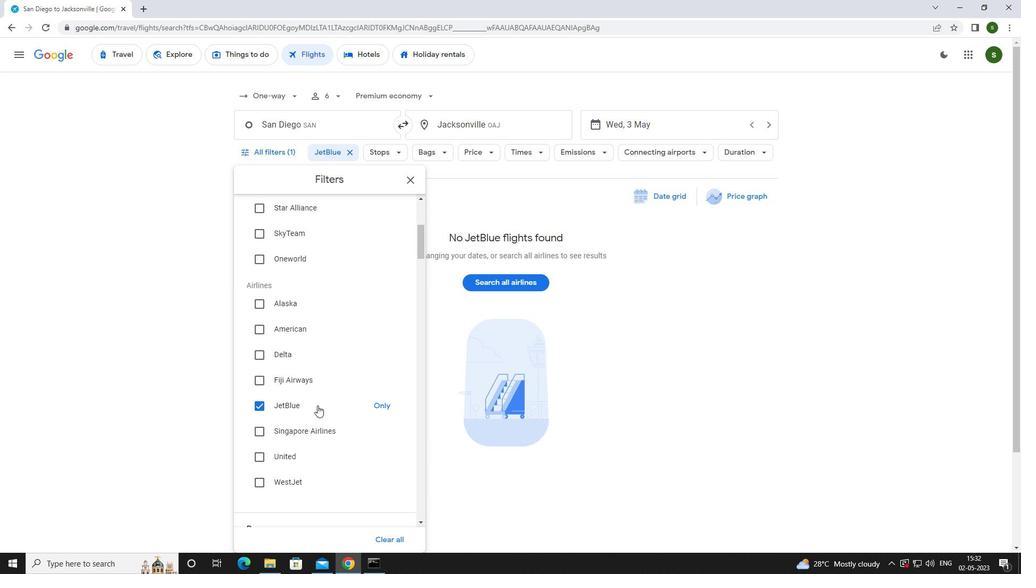 
Action: Mouse scrolled (317, 405) with delta (0, 0)
Screenshot: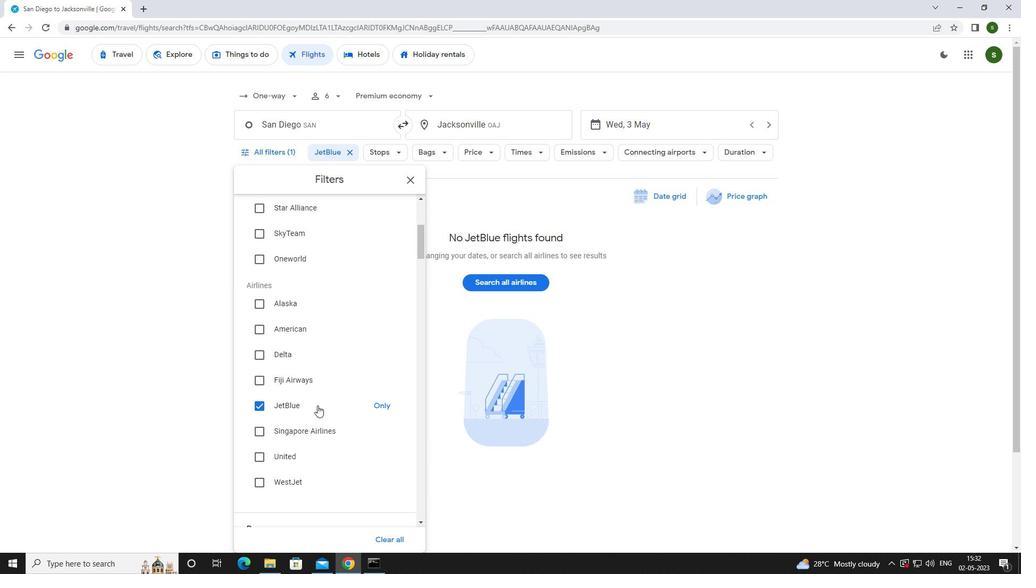 
Action: Mouse scrolled (317, 405) with delta (0, 0)
Screenshot: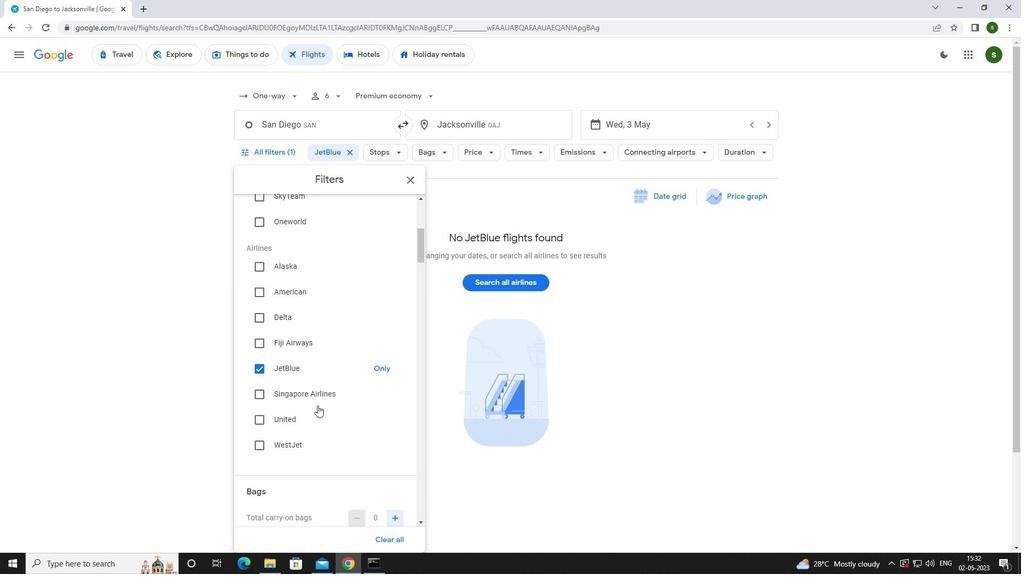 
Action: Mouse moved to (393, 421)
Screenshot: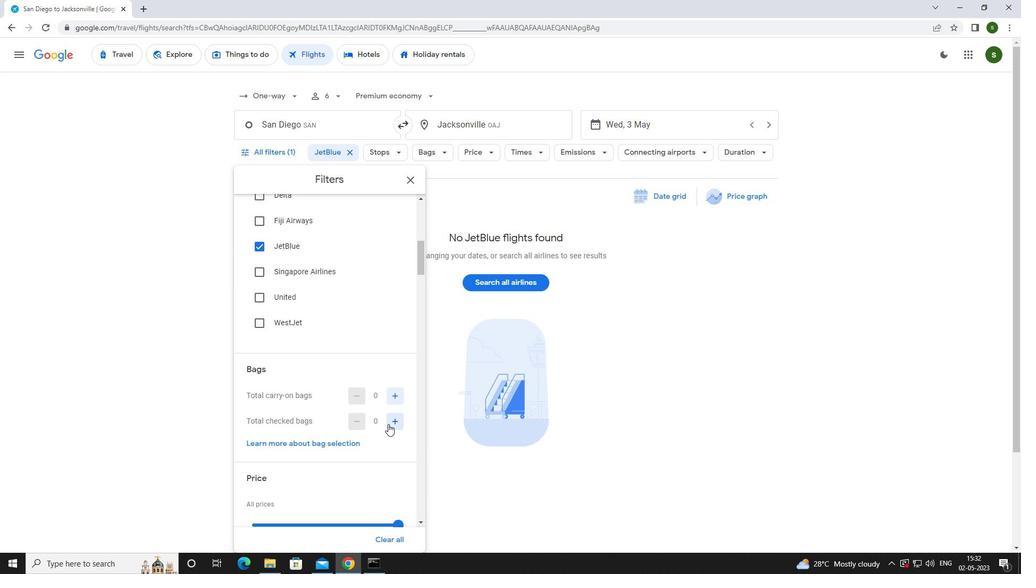 
Action: Mouse pressed left at (393, 421)
Screenshot: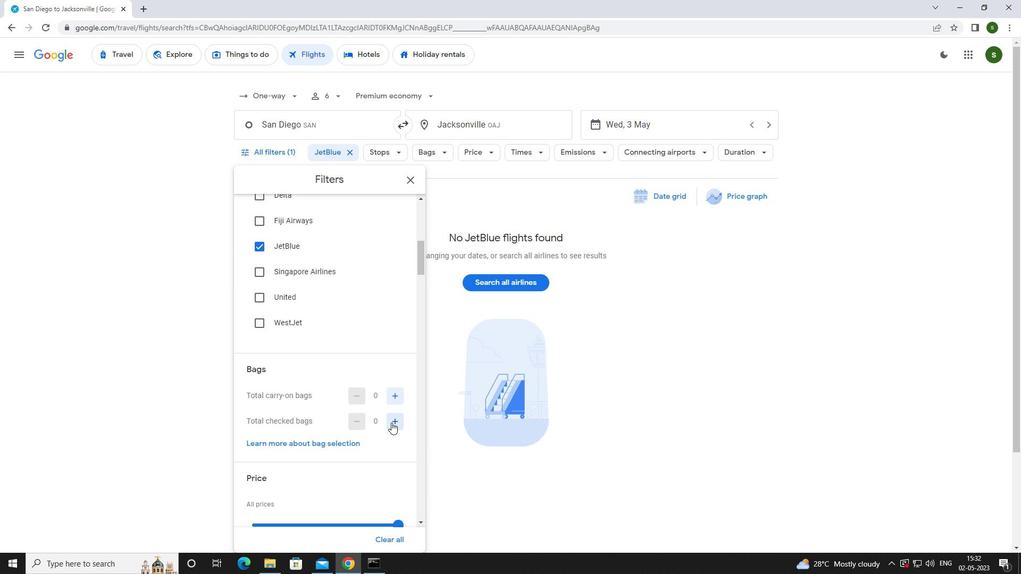 
Action: Mouse scrolled (393, 421) with delta (0, 0)
Screenshot: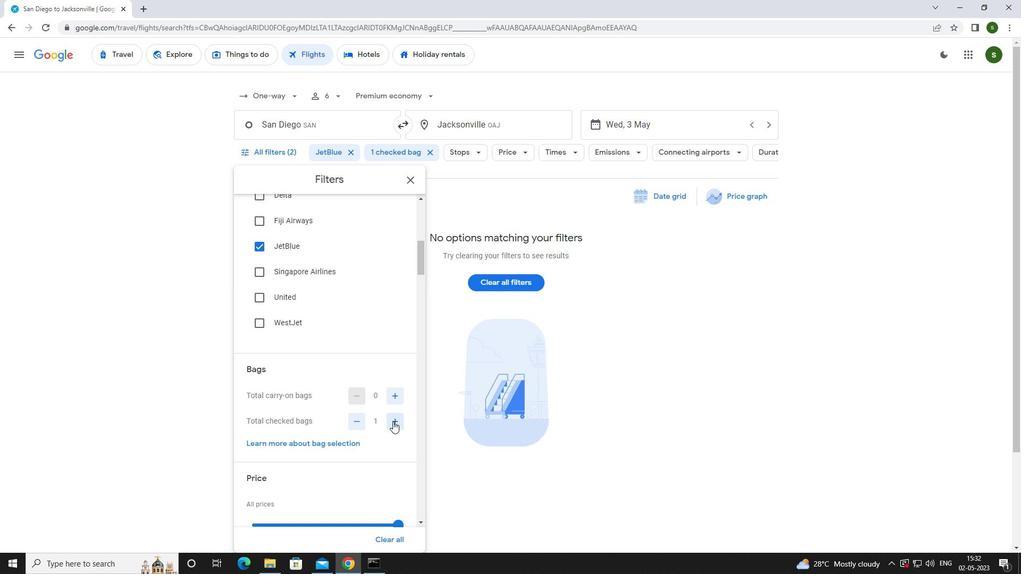 
Action: Mouse scrolled (393, 421) with delta (0, 0)
Screenshot: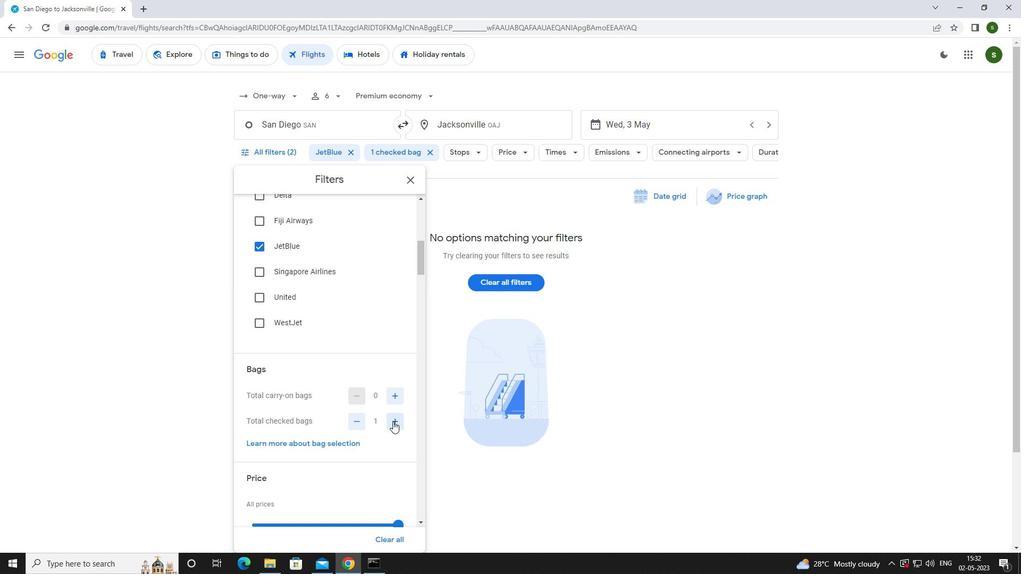 
Action: Mouse moved to (396, 419)
Screenshot: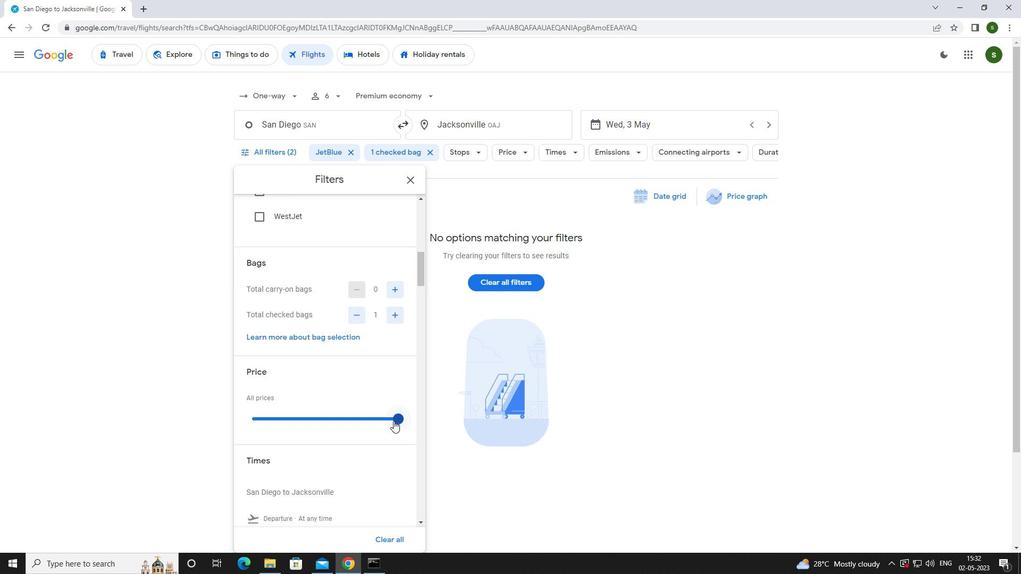 
Action: Mouse pressed left at (396, 419)
Screenshot: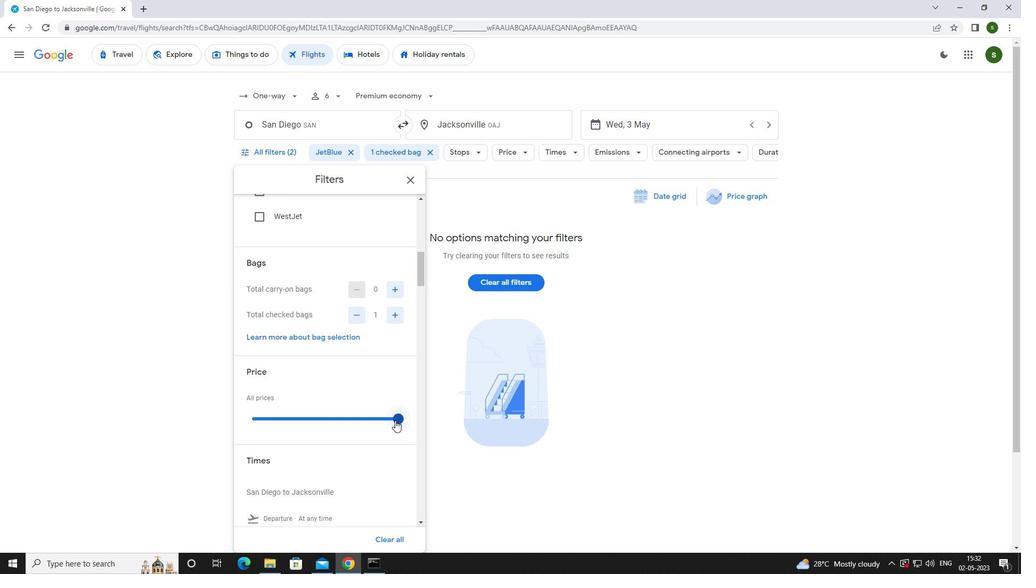 
Action: Mouse moved to (293, 435)
Screenshot: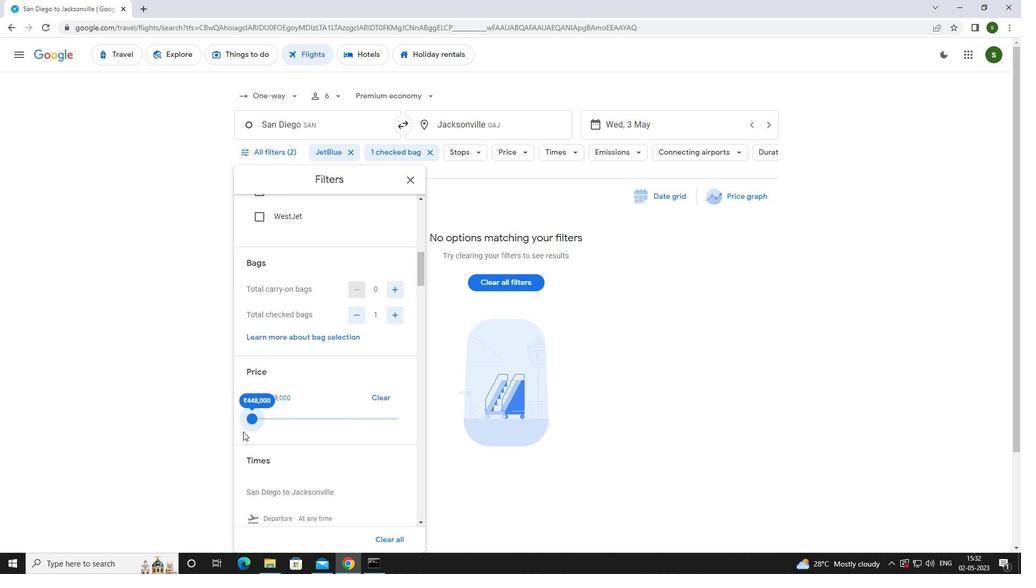 
Action: Mouse scrolled (293, 434) with delta (0, 0)
Screenshot: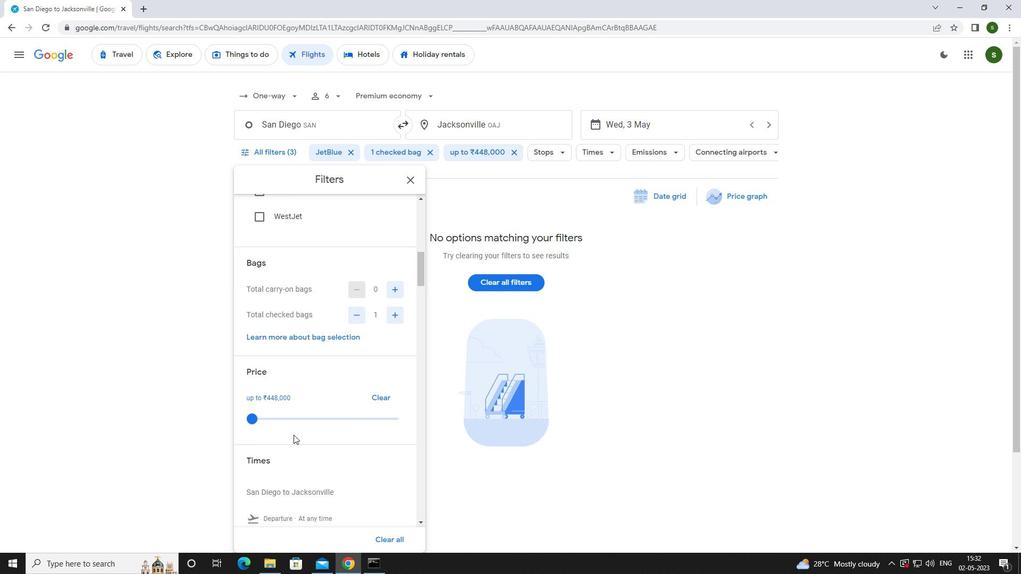
Action: Mouse scrolled (293, 434) with delta (0, 0)
Screenshot: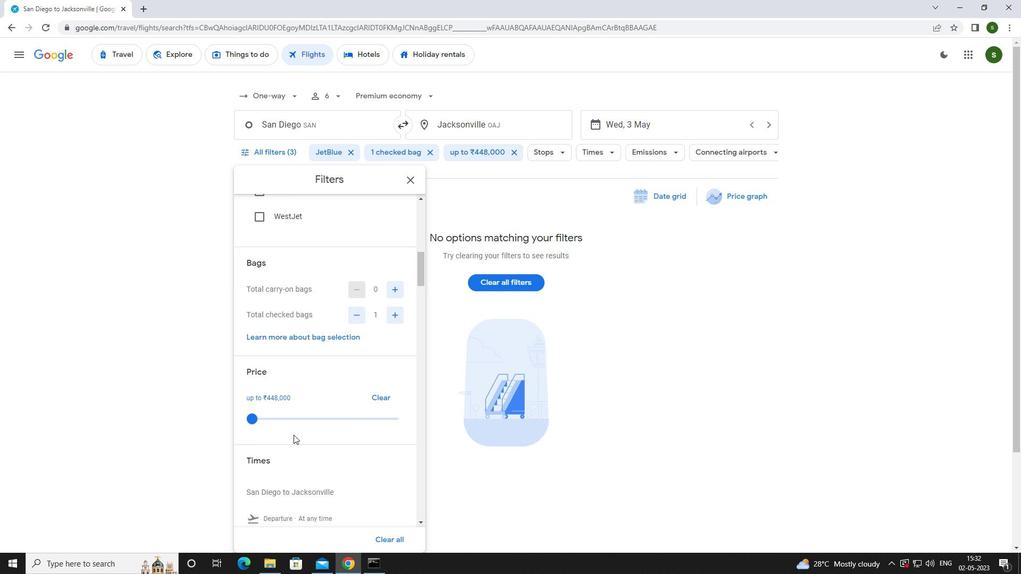 
Action: Mouse moved to (251, 433)
Screenshot: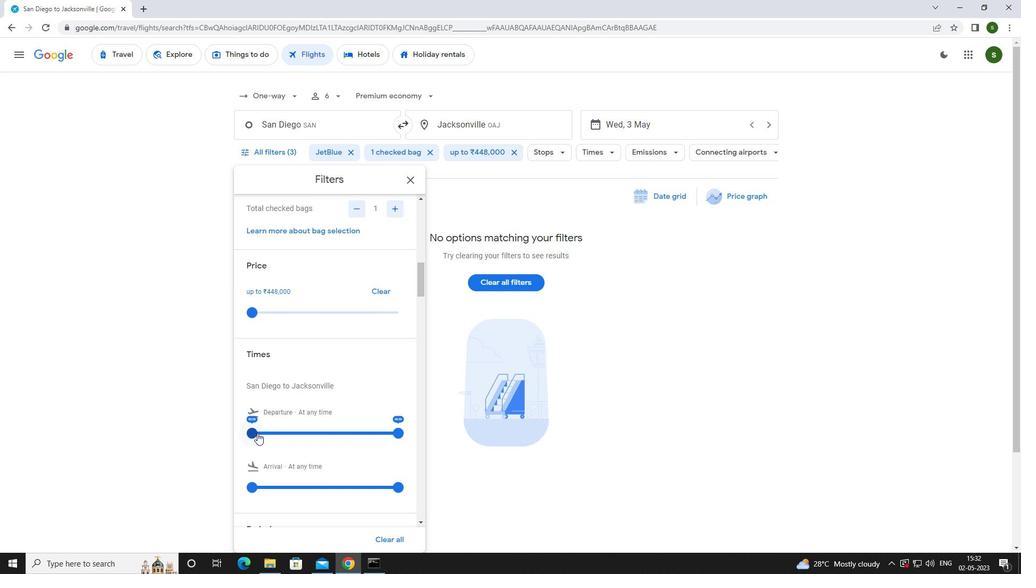 
Action: Mouse pressed left at (251, 433)
Screenshot: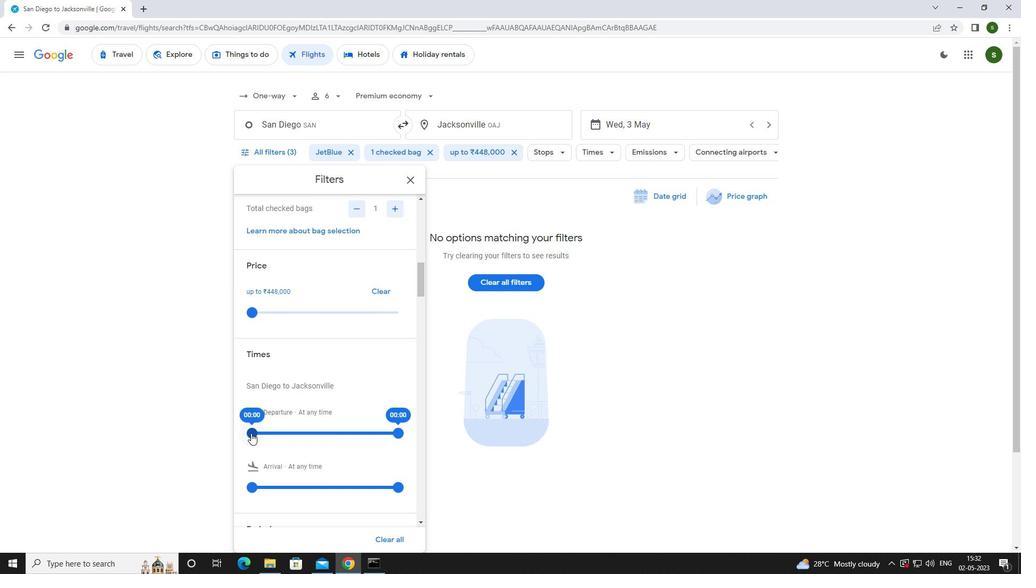 
Action: Mouse moved to (607, 394)
Screenshot: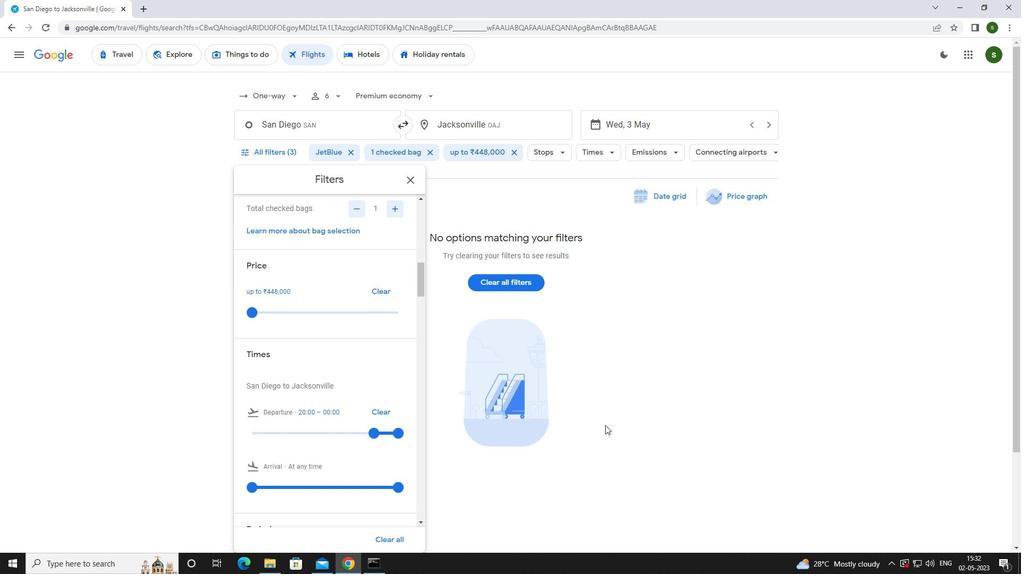 
Action: Mouse pressed left at (607, 394)
Screenshot: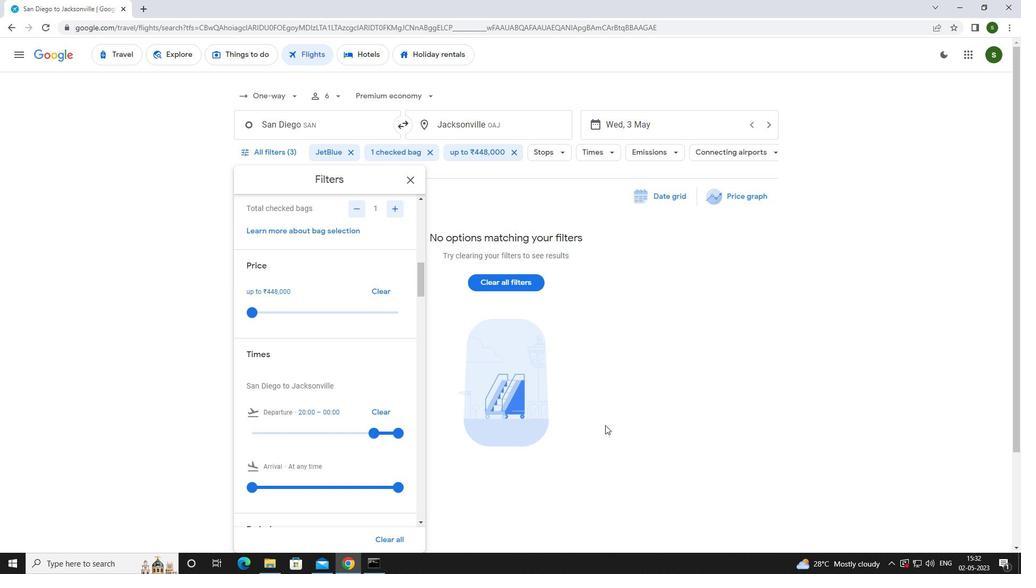 
